 Task: Look for space in Debre Birhan, Ethiopia from 7th July, 2023 to 14th July, 2023 for 1 adult in price range Rs.6000 to Rs.14000. Place can be shared room with 1  bedroom having 1 bed and 1 bathroom. Property type can be house, flat, hotel. Booking option can be shelf check-in. Required host language is English.
Action: Mouse moved to (466, 104)
Screenshot: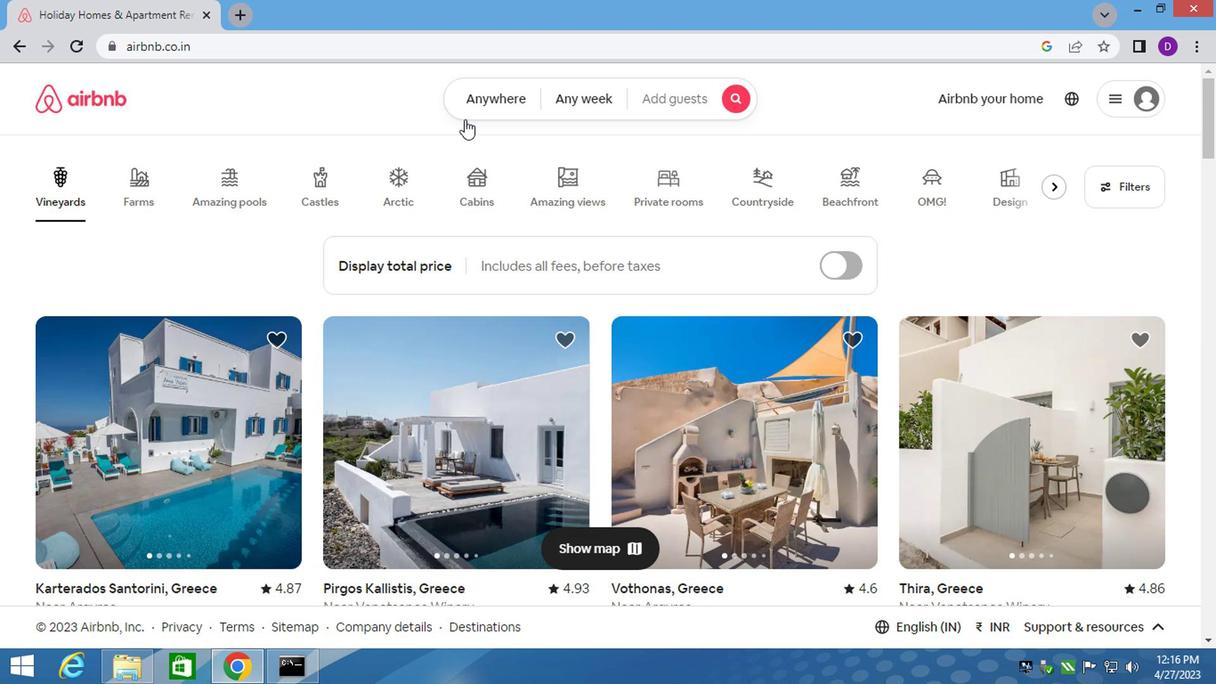 
Action: Mouse pressed left at (466, 104)
Screenshot: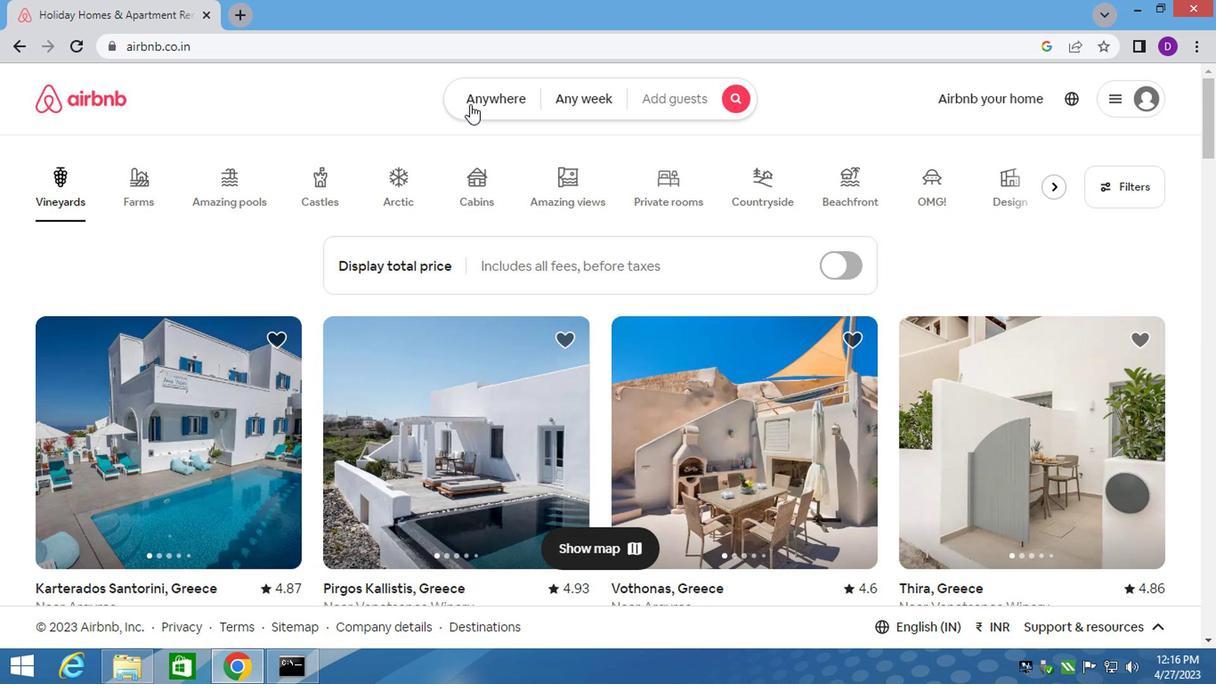 
Action: Mouse moved to (322, 172)
Screenshot: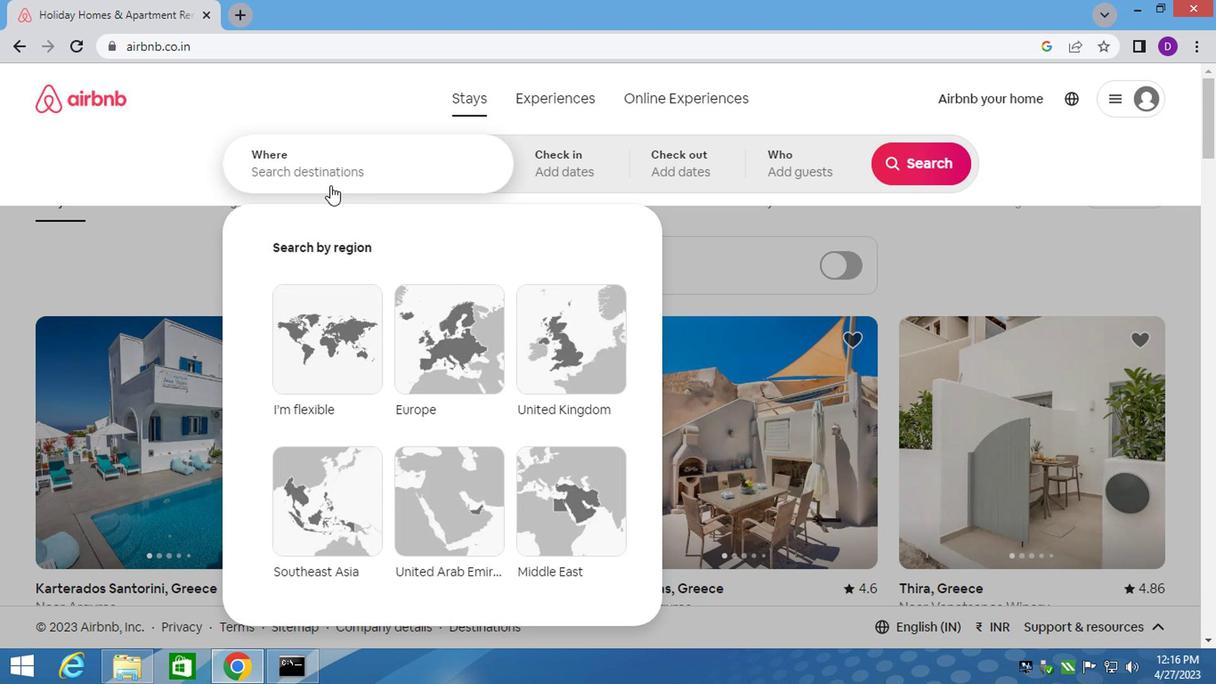 
Action: Mouse pressed left at (322, 172)
Screenshot: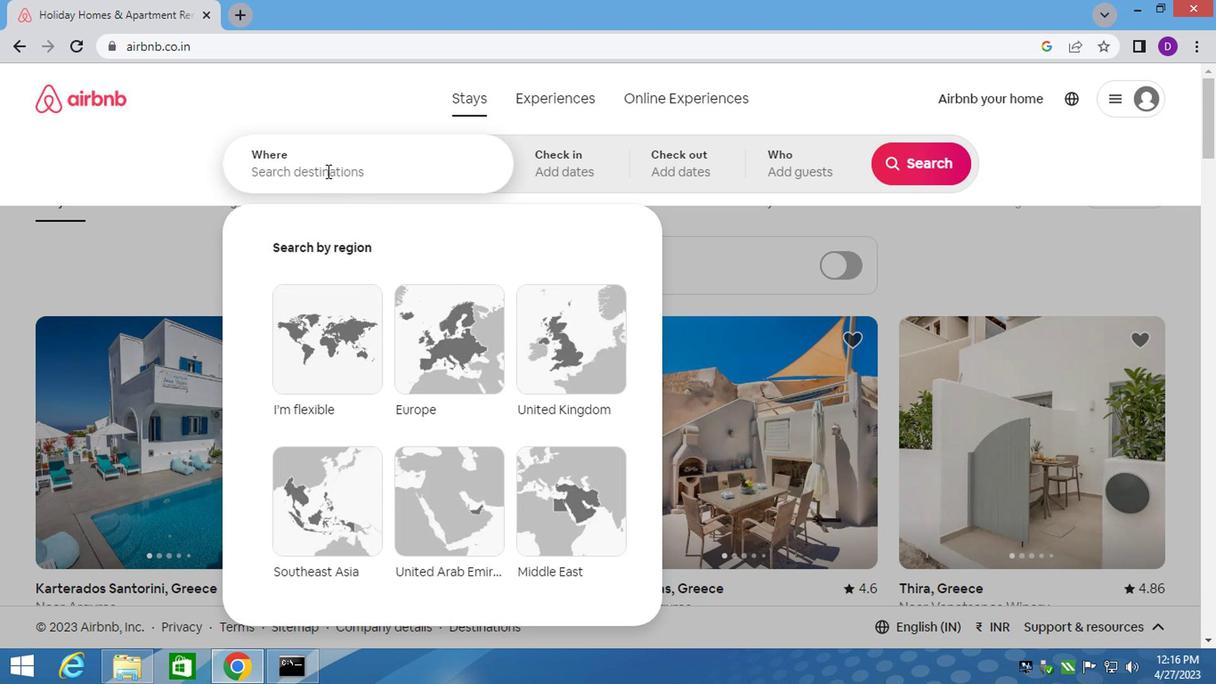 
Action: Key pressed <Key.shift>DEBRE<Key.space><Key.shift><Key.shift><Key.shift><Key.shift><Key.shift><Key.shift><Key.shift><Key.shift><Key.shift><Key.shift>BIRHAN
Screenshot: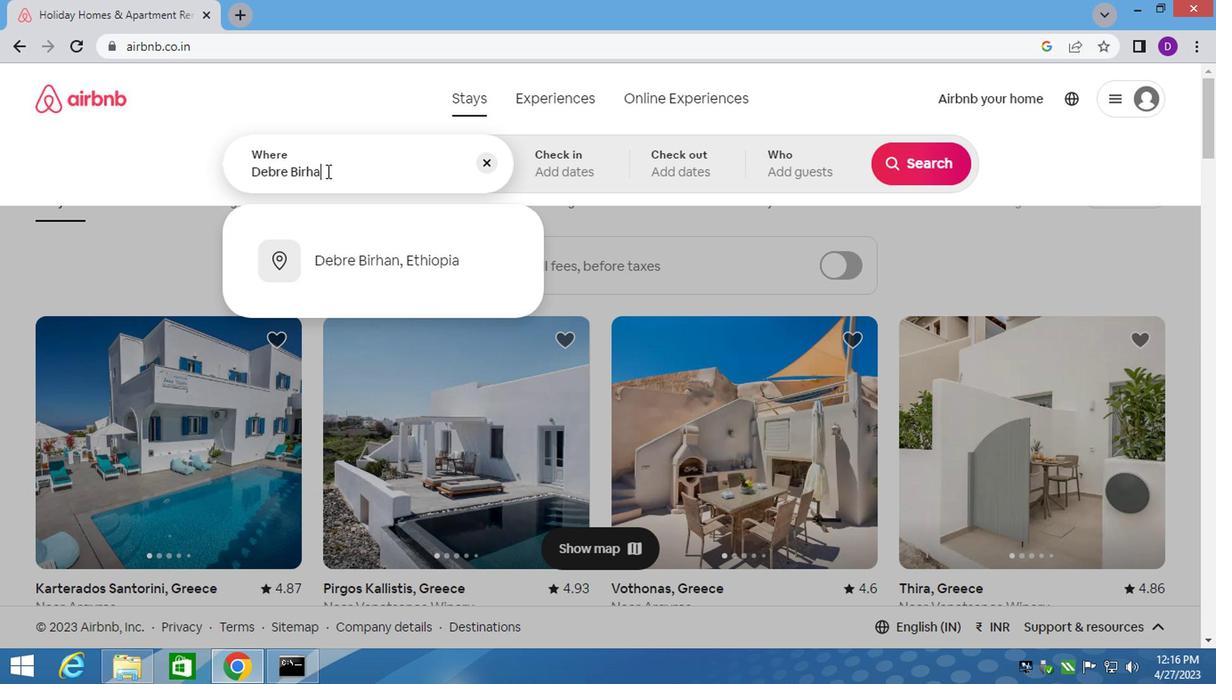 
Action: Mouse moved to (370, 256)
Screenshot: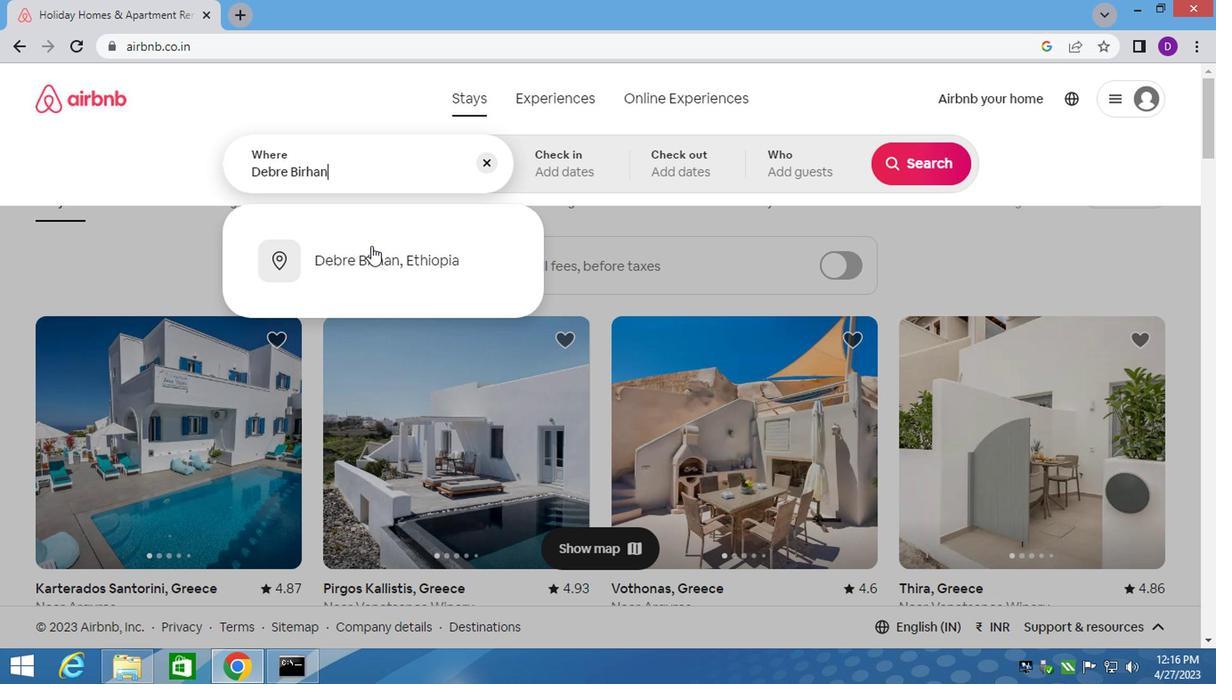 
Action: Mouse pressed left at (370, 256)
Screenshot: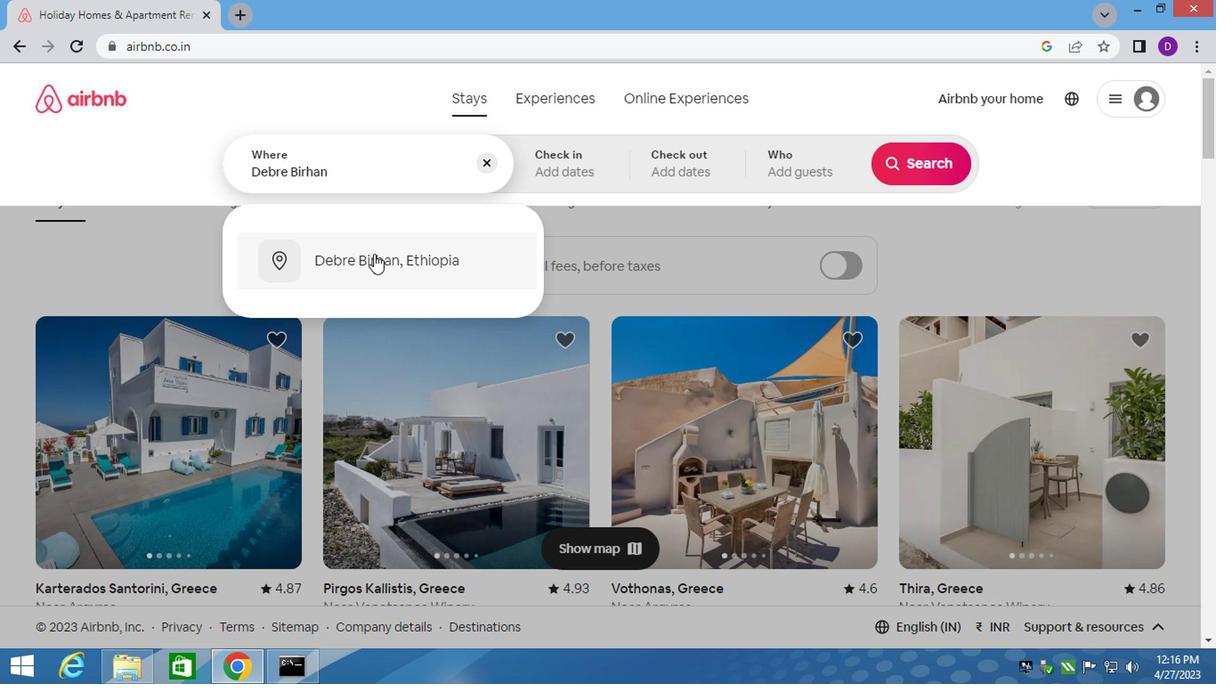 
Action: Mouse moved to (910, 305)
Screenshot: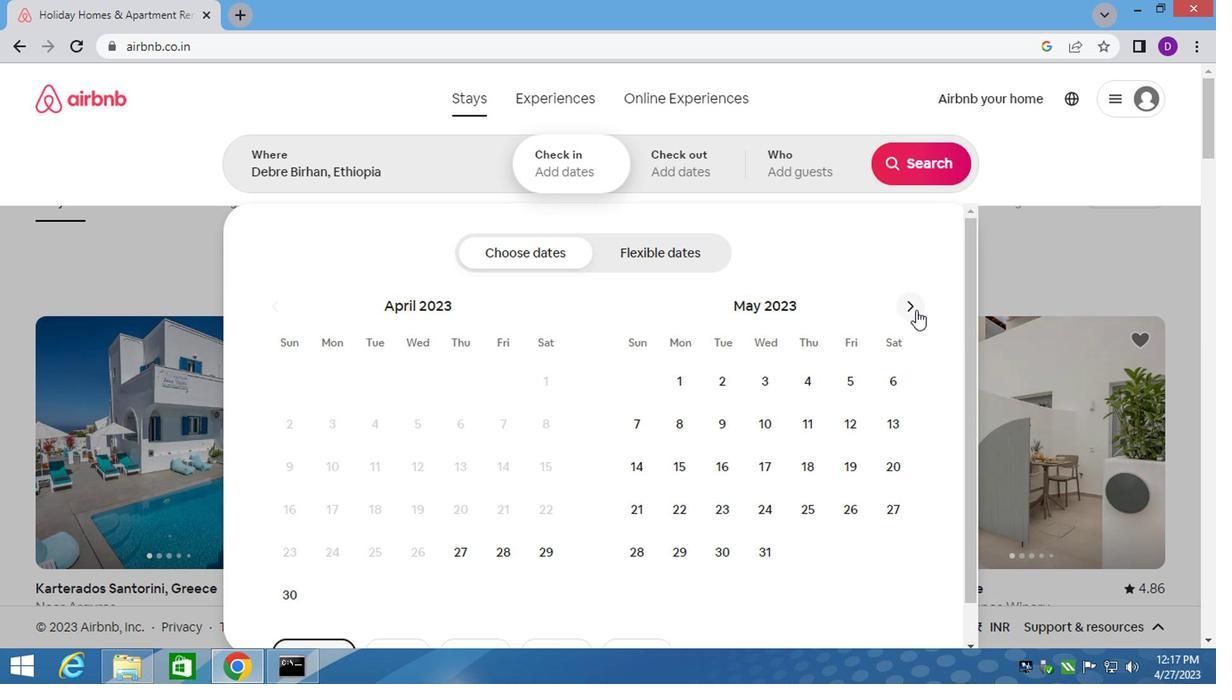 
Action: Mouse pressed left at (910, 305)
Screenshot: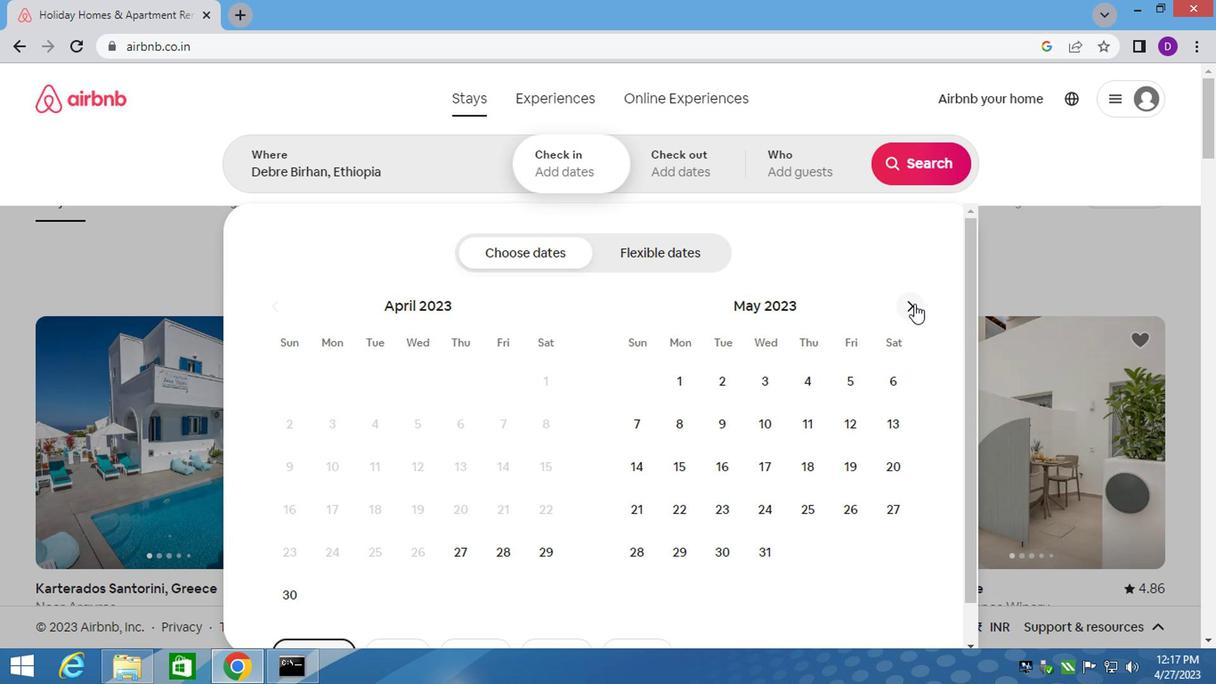 
Action: Mouse pressed left at (910, 305)
Screenshot: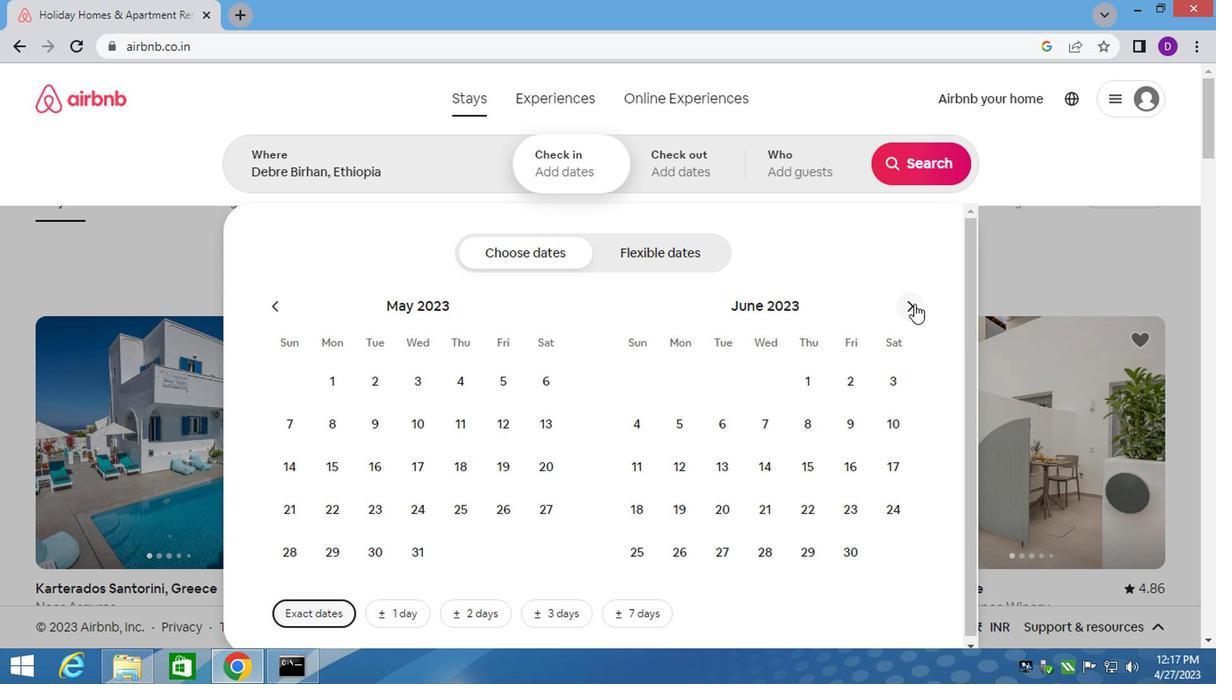 
Action: Mouse moved to (853, 424)
Screenshot: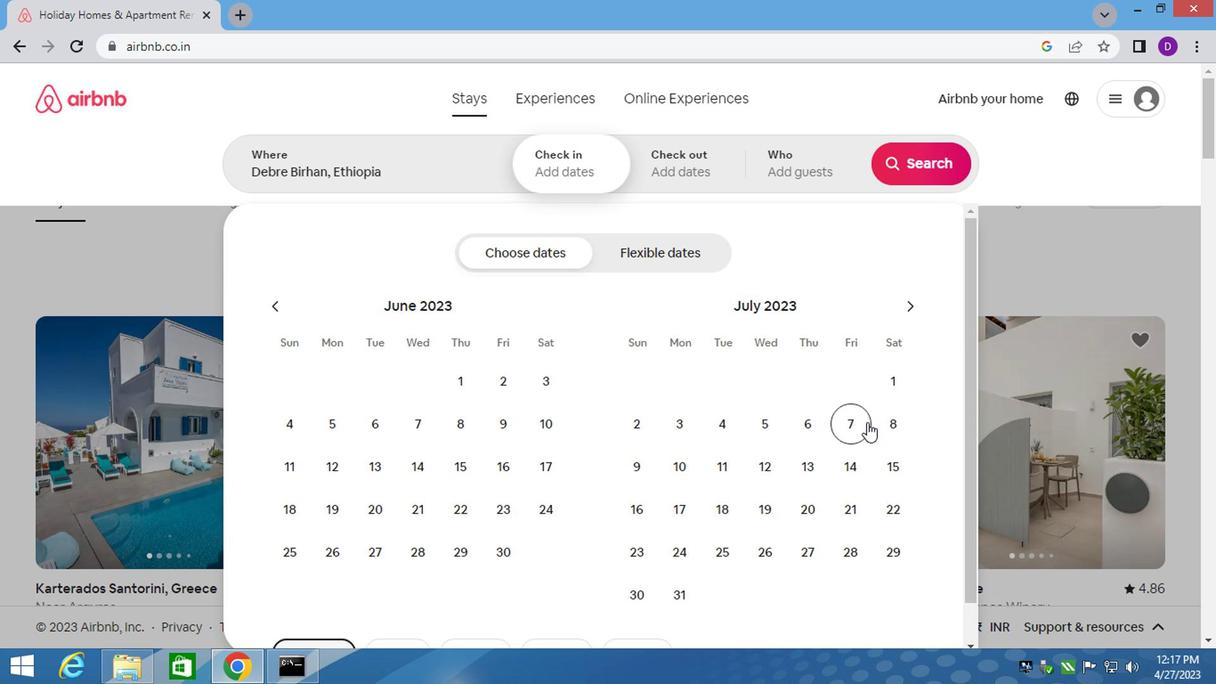 
Action: Mouse pressed left at (853, 424)
Screenshot: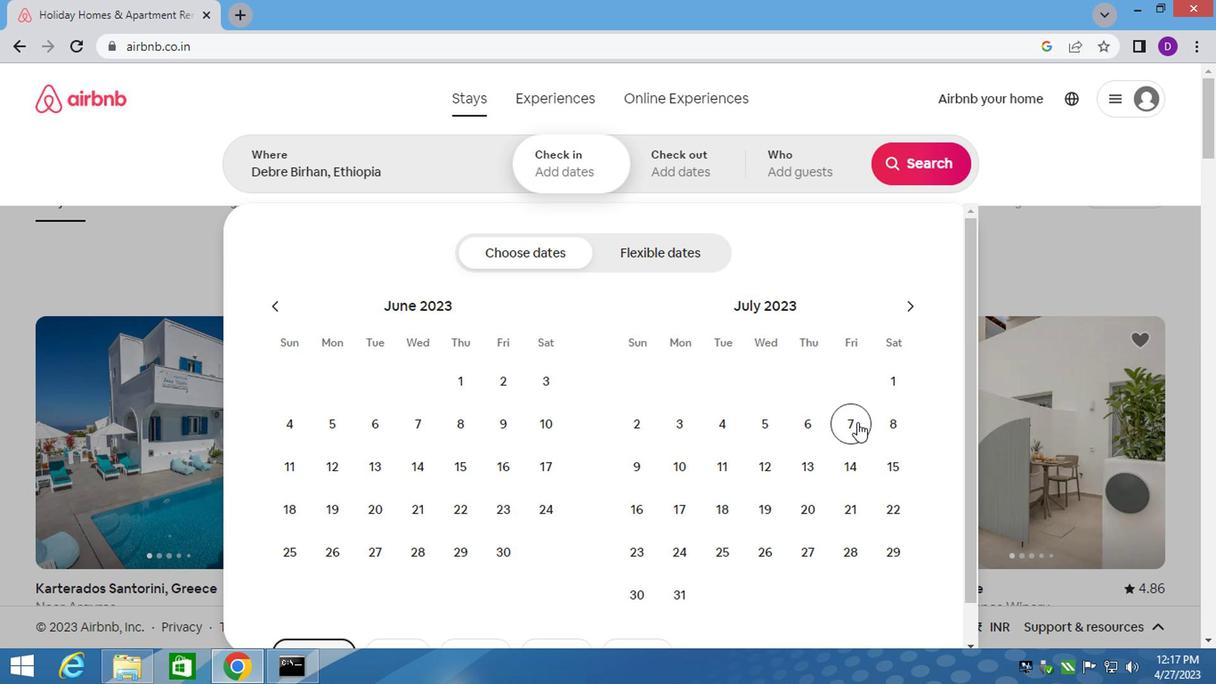 
Action: Mouse moved to (855, 459)
Screenshot: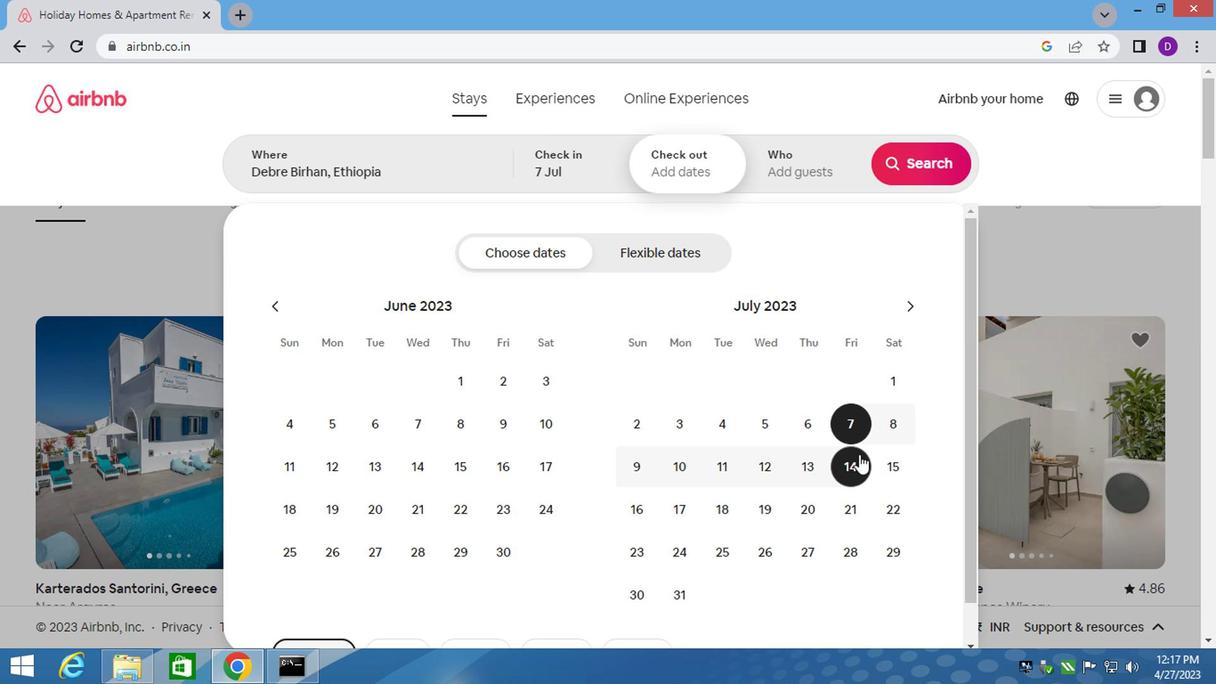 
Action: Mouse pressed left at (855, 459)
Screenshot: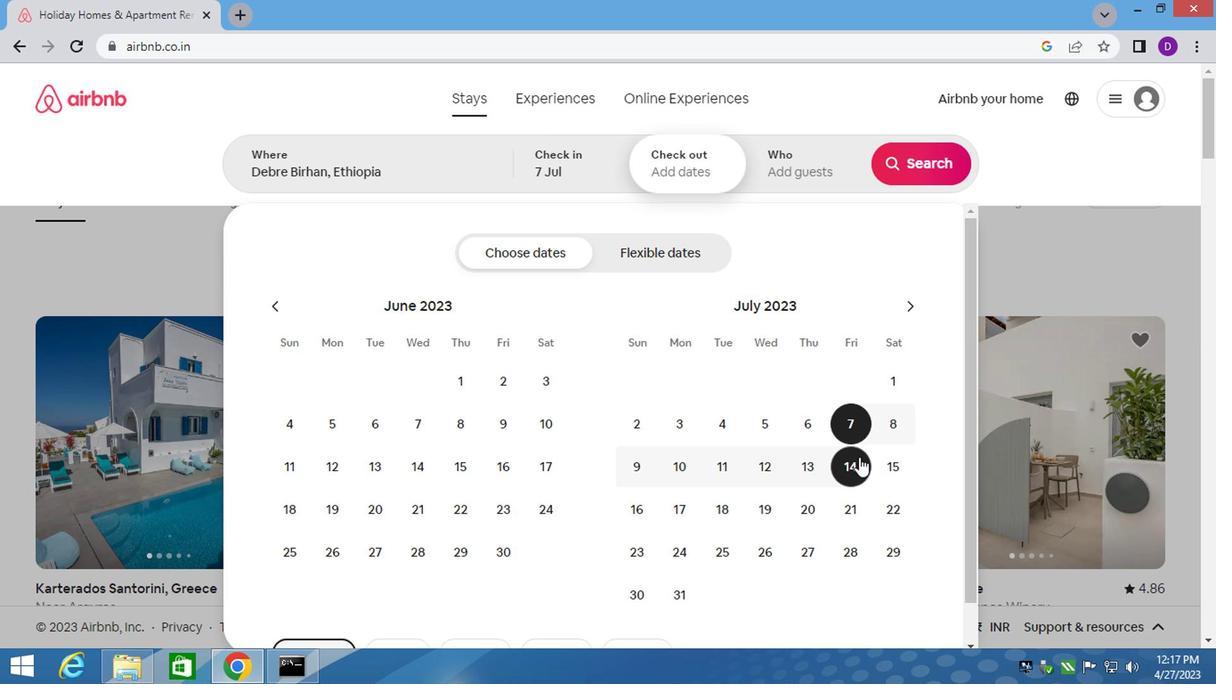 
Action: Mouse moved to (758, 179)
Screenshot: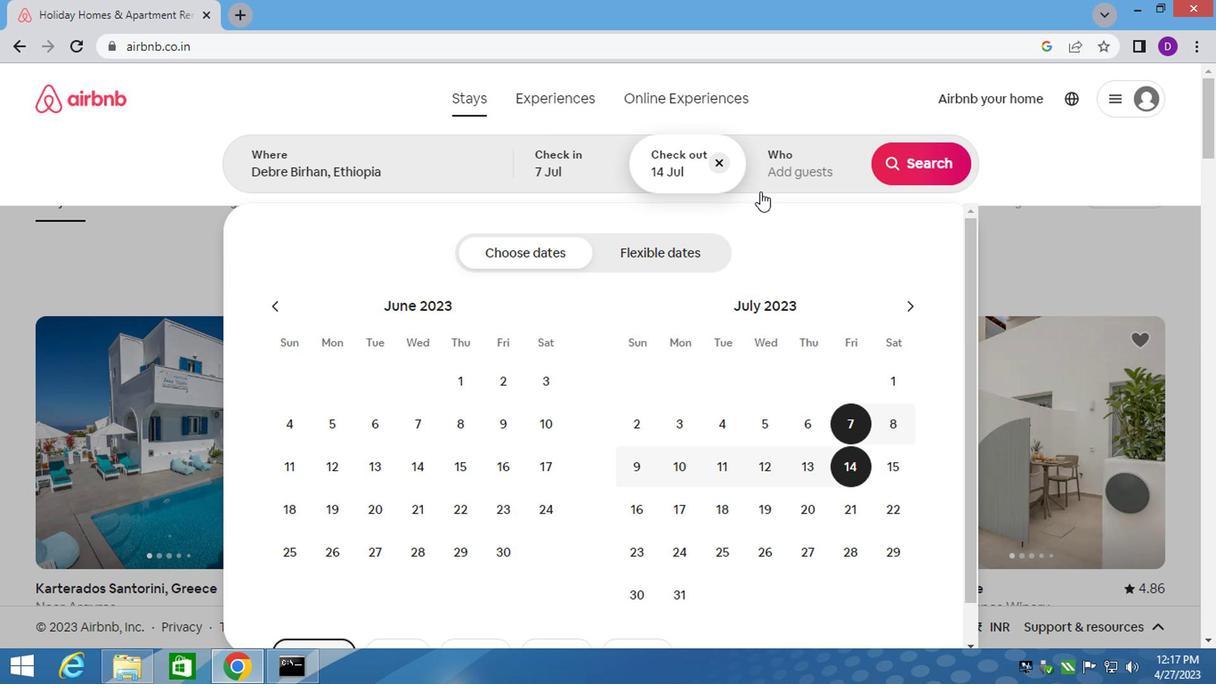 
Action: Mouse pressed left at (758, 179)
Screenshot: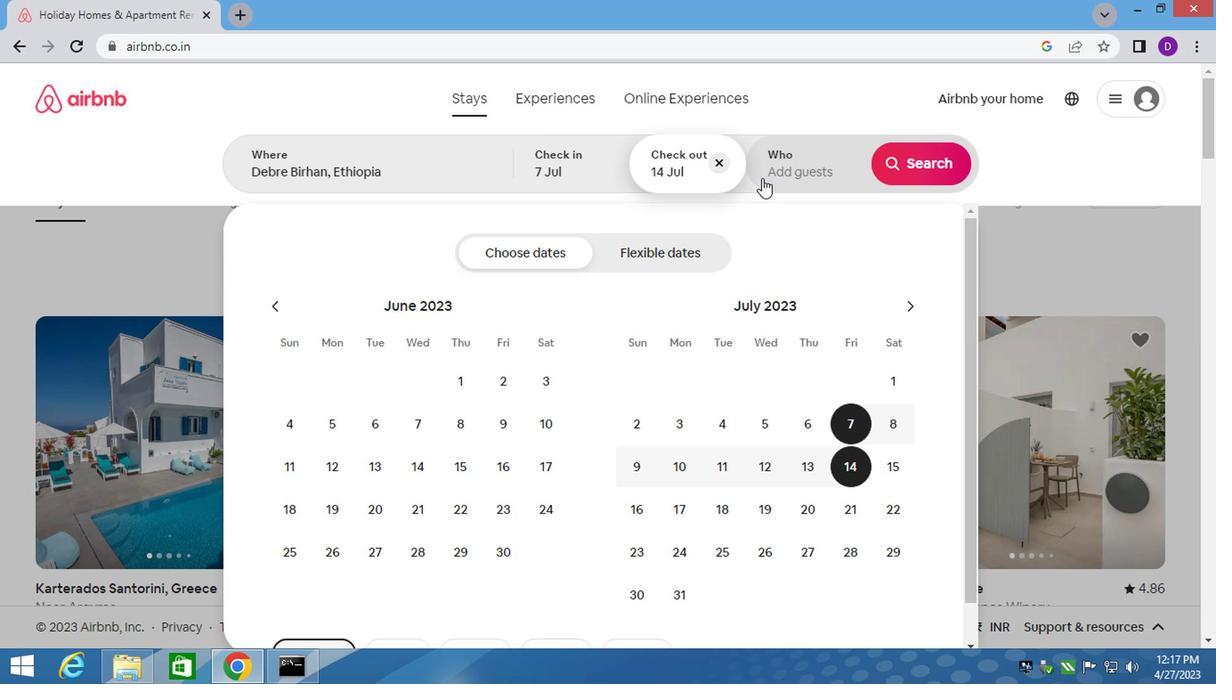 
Action: Mouse moved to (919, 258)
Screenshot: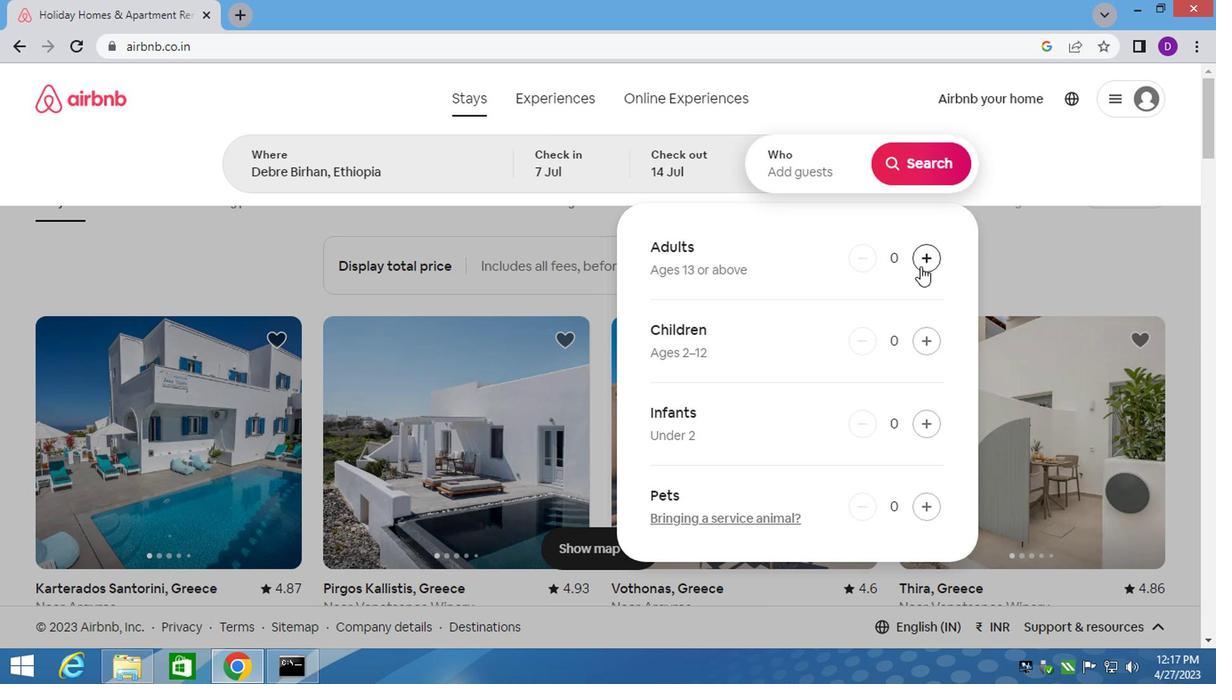 
Action: Mouse pressed left at (919, 258)
Screenshot: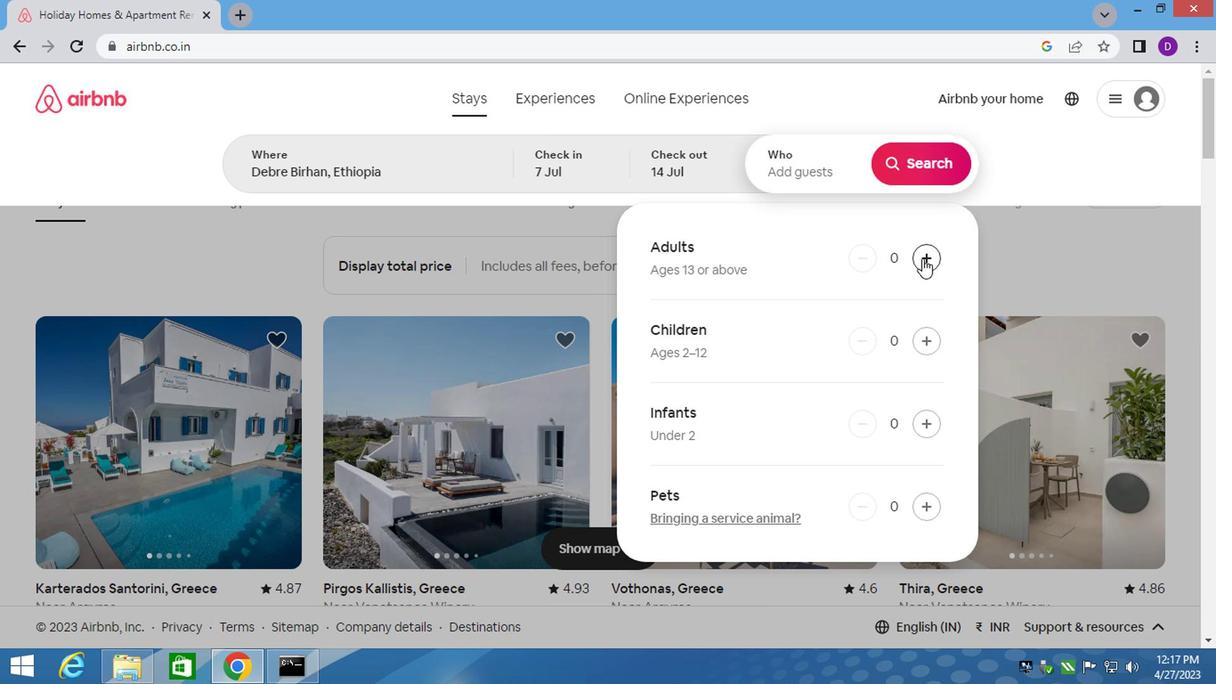 
Action: Mouse moved to (923, 172)
Screenshot: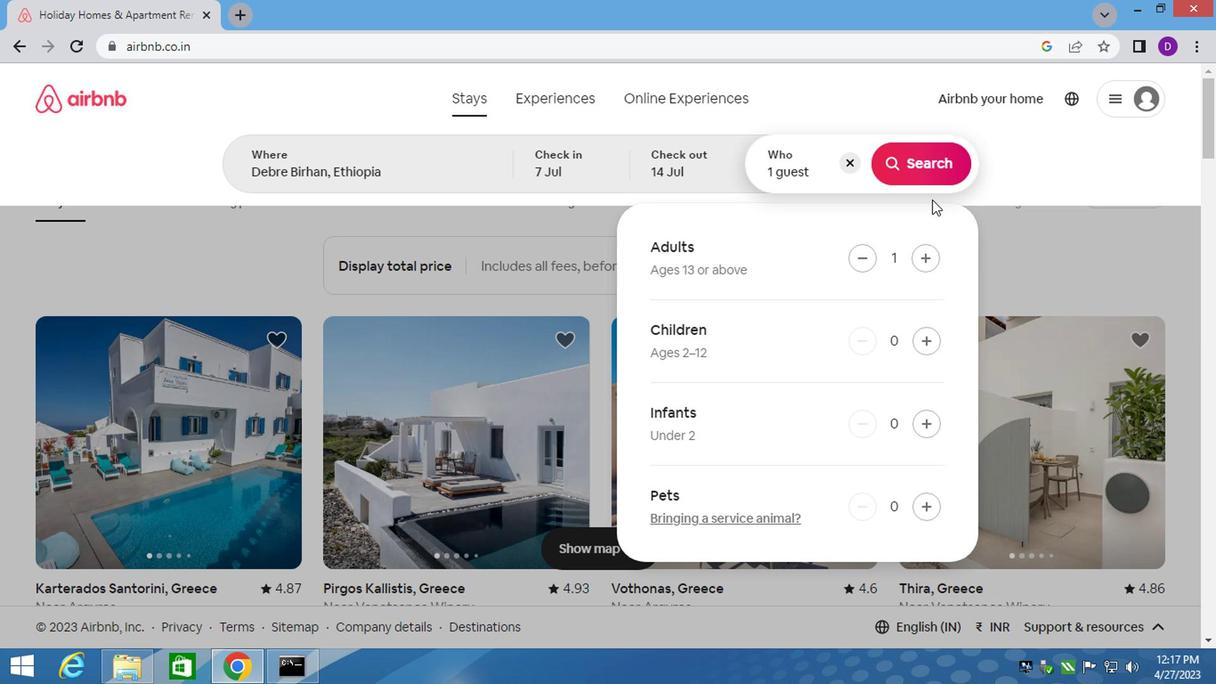 
Action: Mouse pressed left at (923, 172)
Screenshot: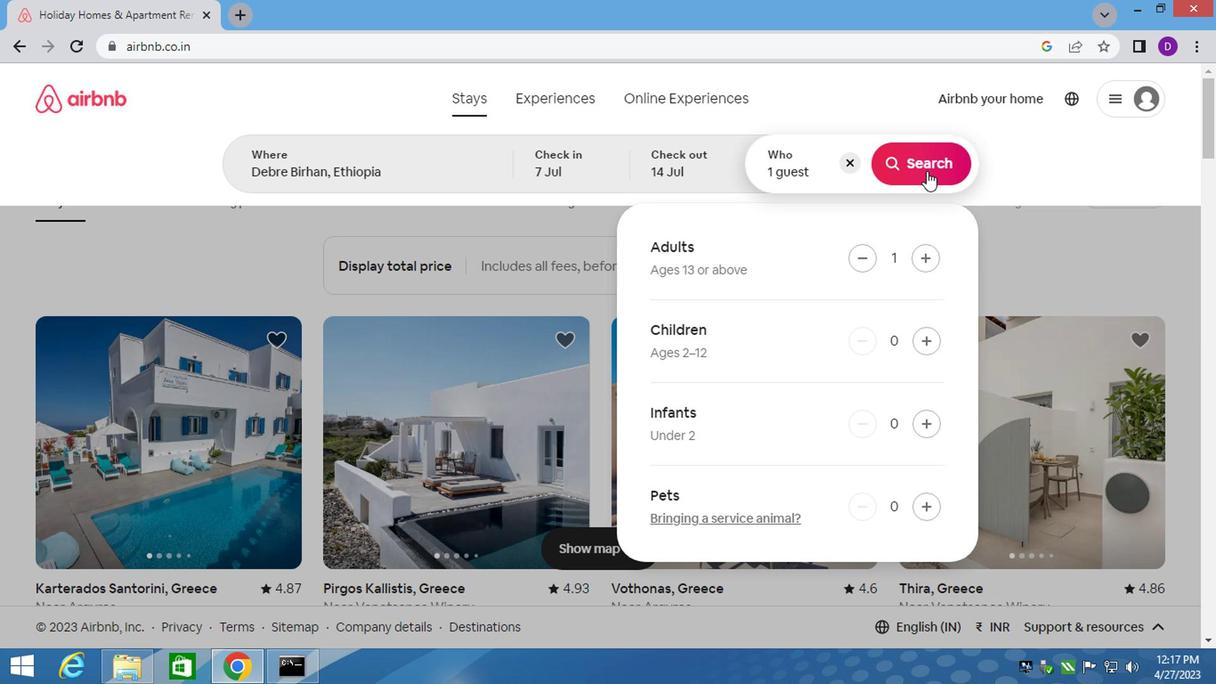 
Action: Mouse moved to (1115, 165)
Screenshot: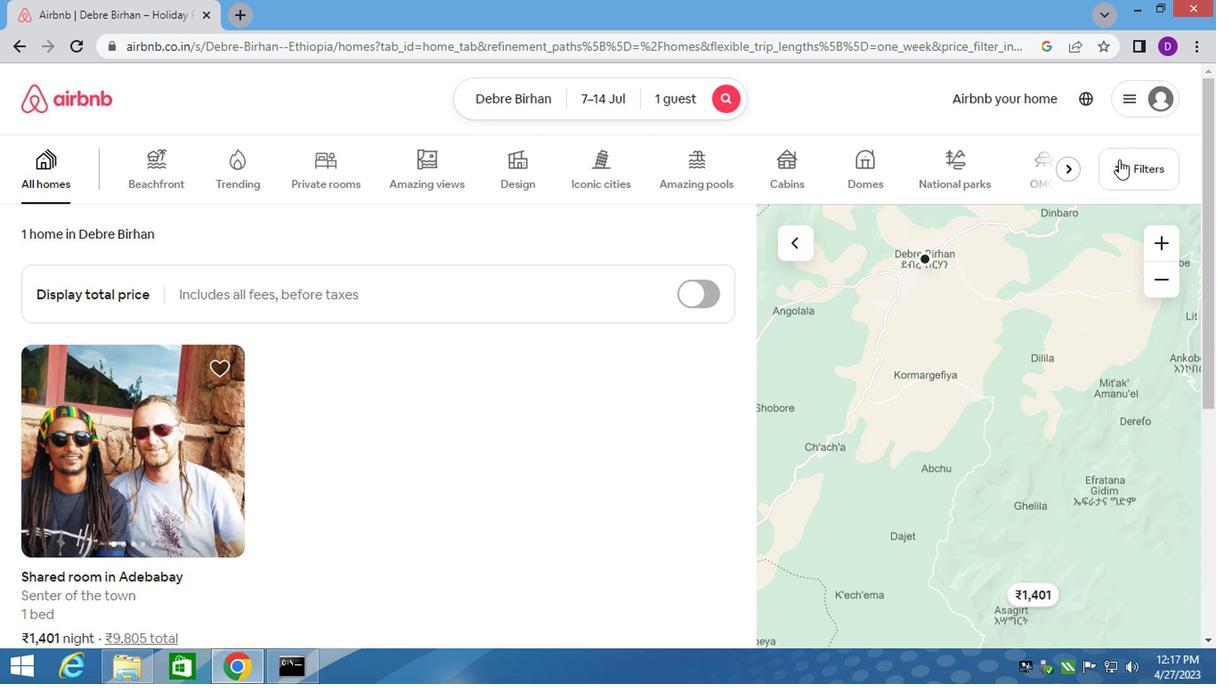 
Action: Mouse pressed left at (1115, 165)
Screenshot: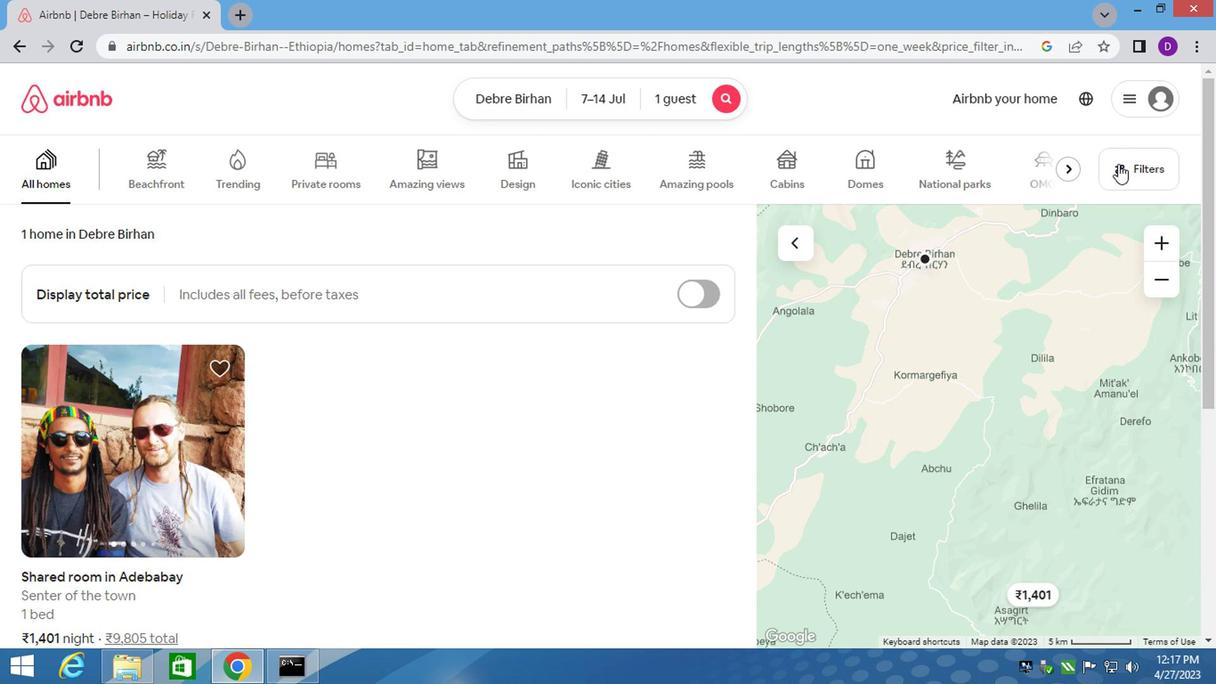 
Action: Mouse moved to (375, 401)
Screenshot: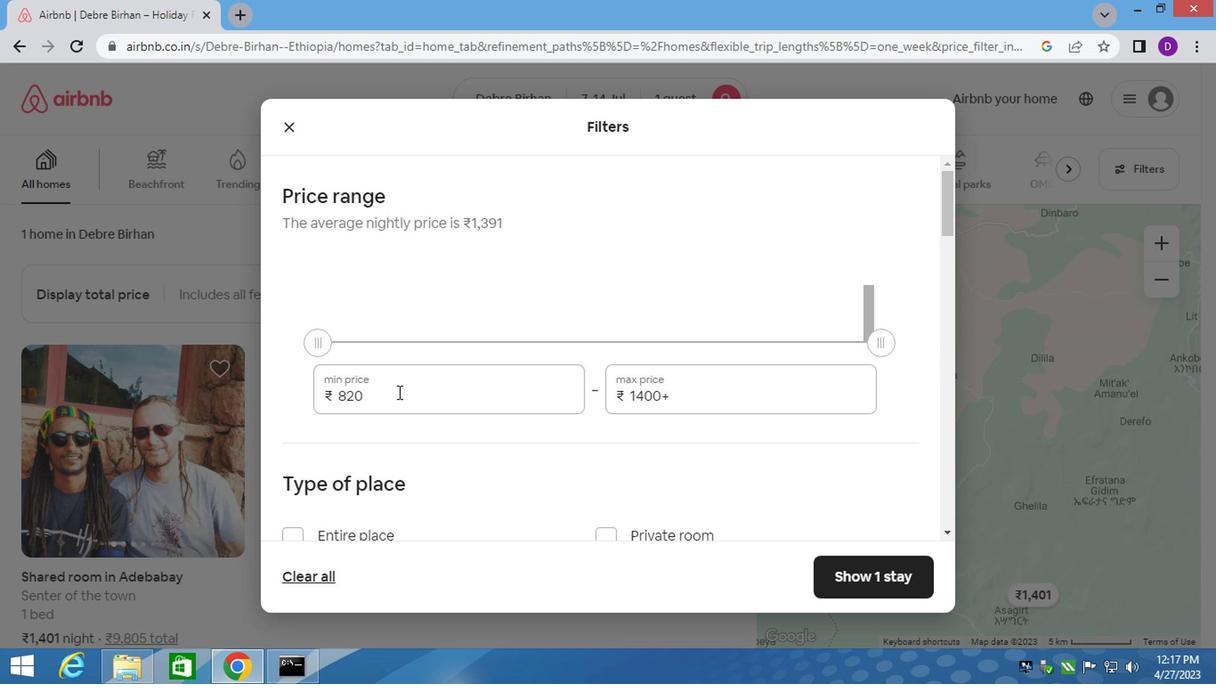 
Action: Mouse pressed left at (375, 401)
Screenshot: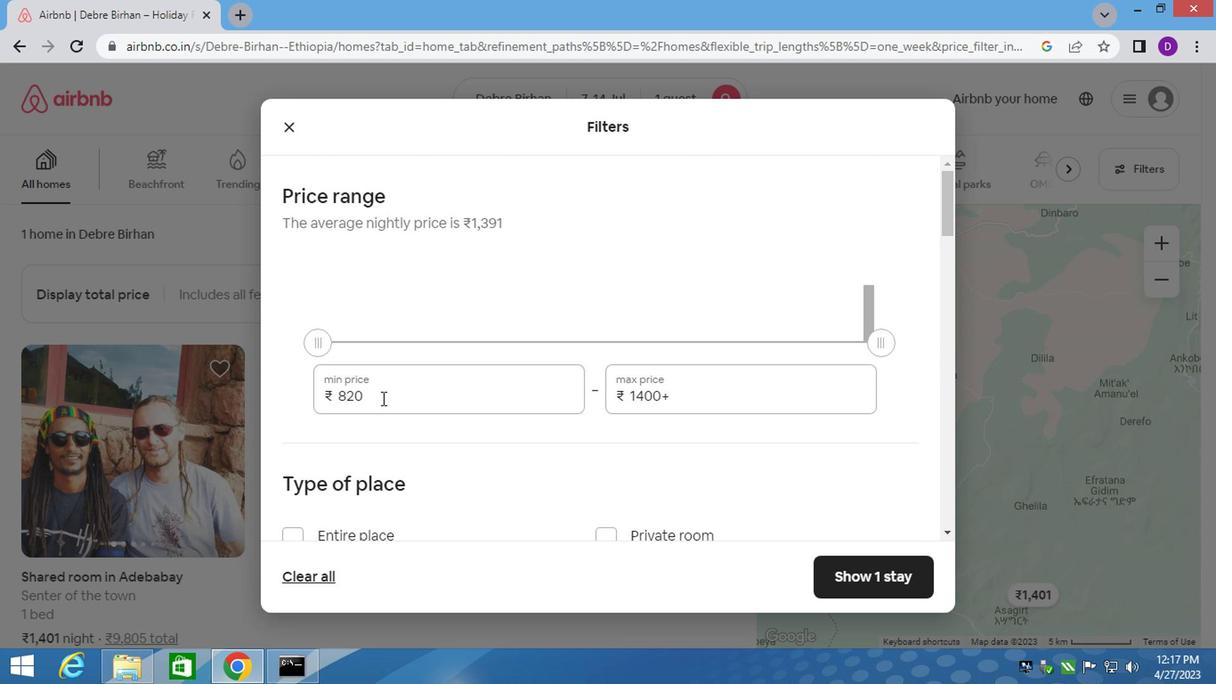 
Action: Mouse pressed left at (375, 401)
Screenshot: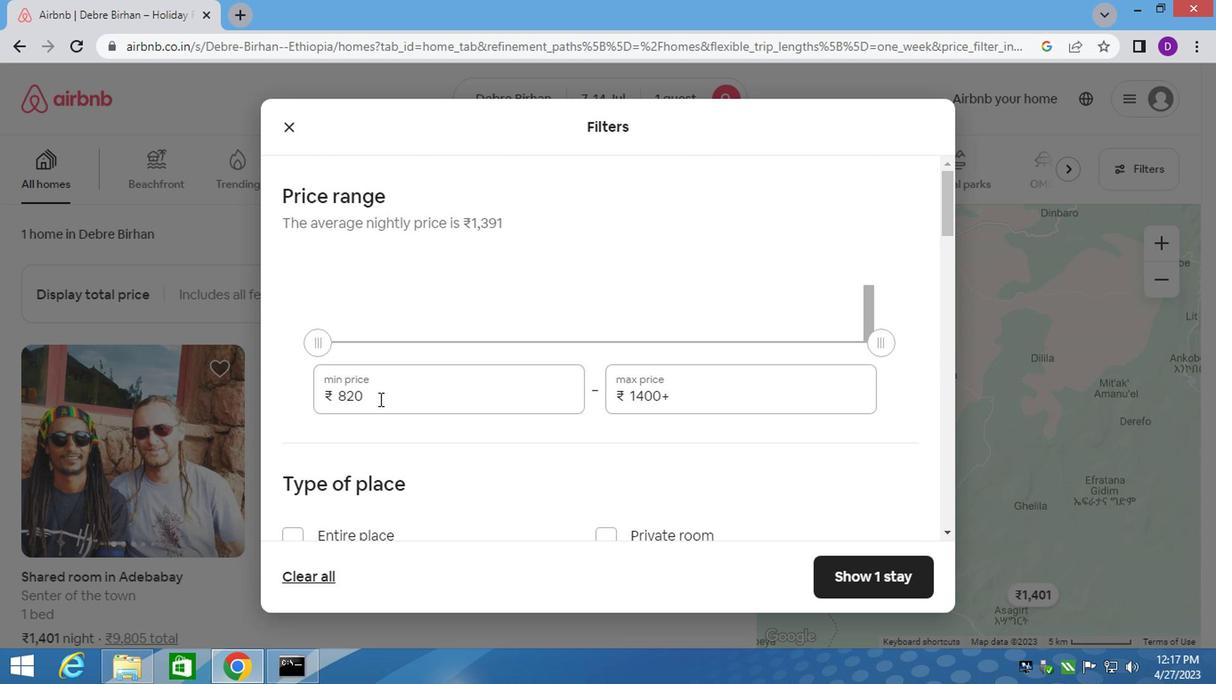 
Action: Key pressed 6000<Key.tab>14000
Screenshot: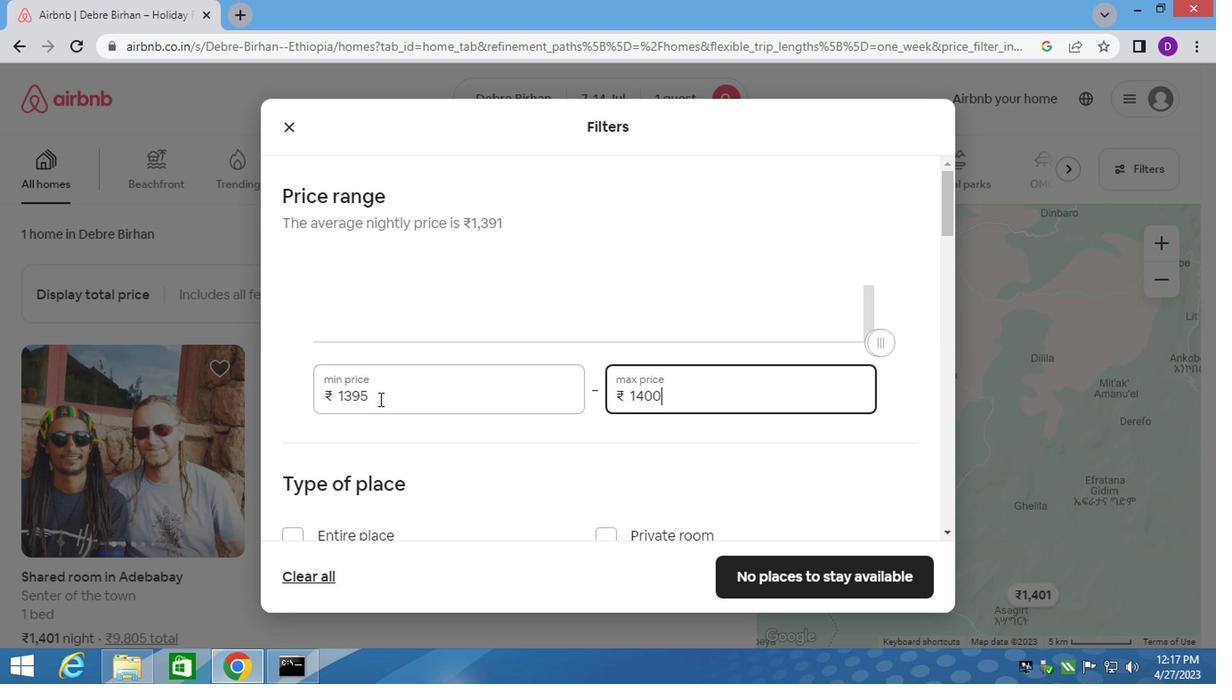 
Action: Mouse moved to (394, 409)
Screenshot: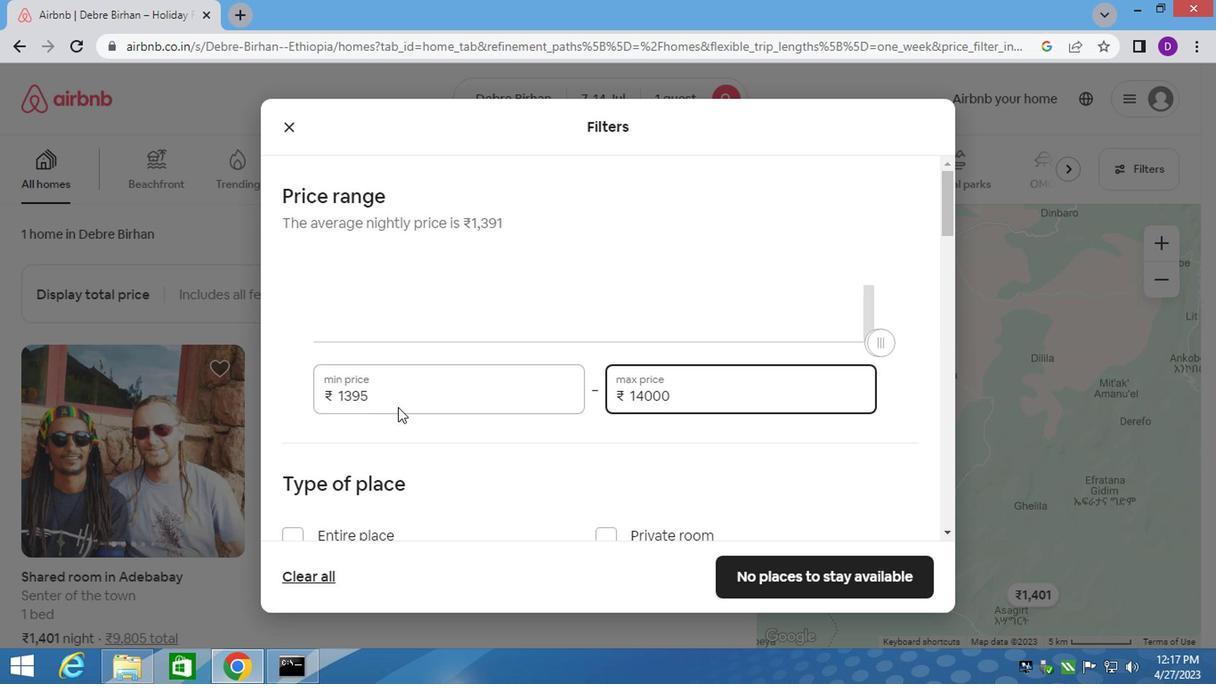 
Action: Mouse scrolled (394, 409) with delta (0, 0)
Screenshot: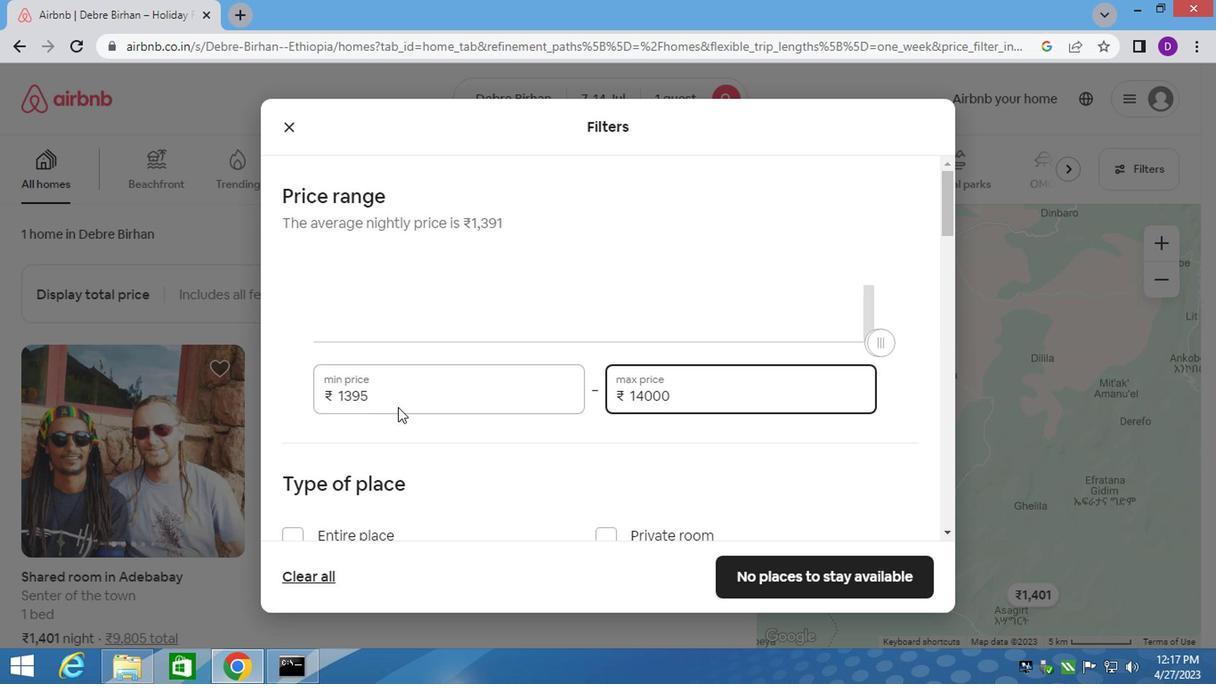 
Action: Mouse moved to (394, 411)
Screenshot: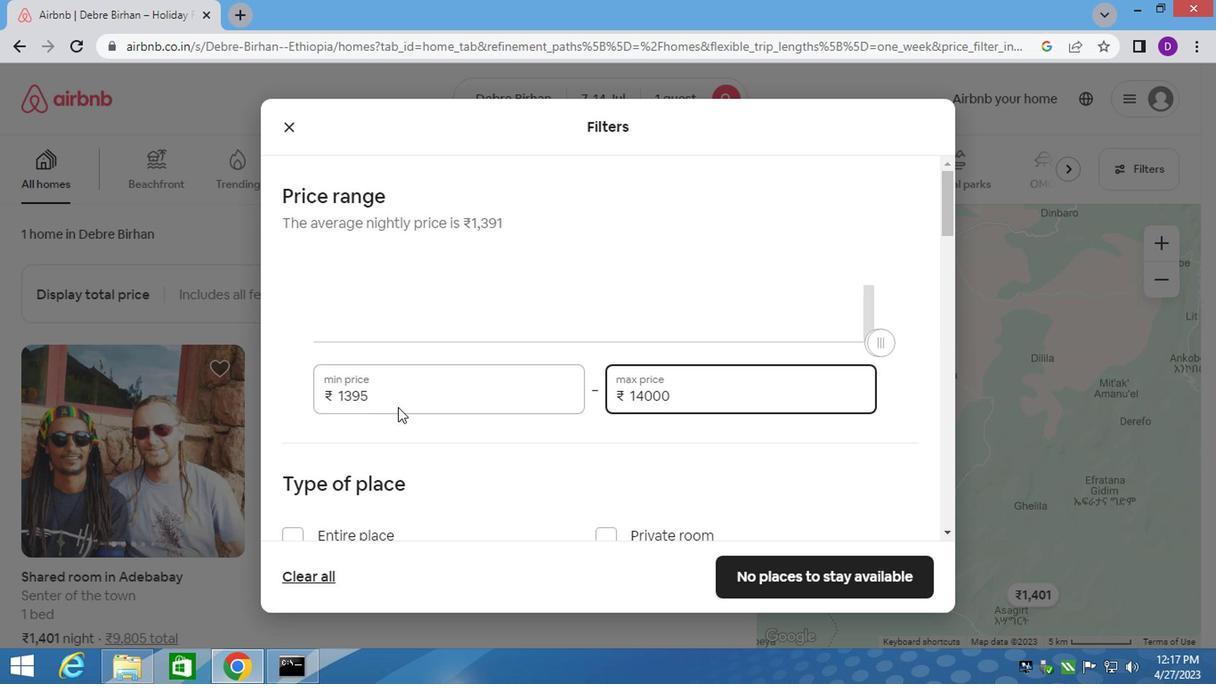 
Action: Mouse scrolled (394, 411) with delta (0, 0)
Screenshot: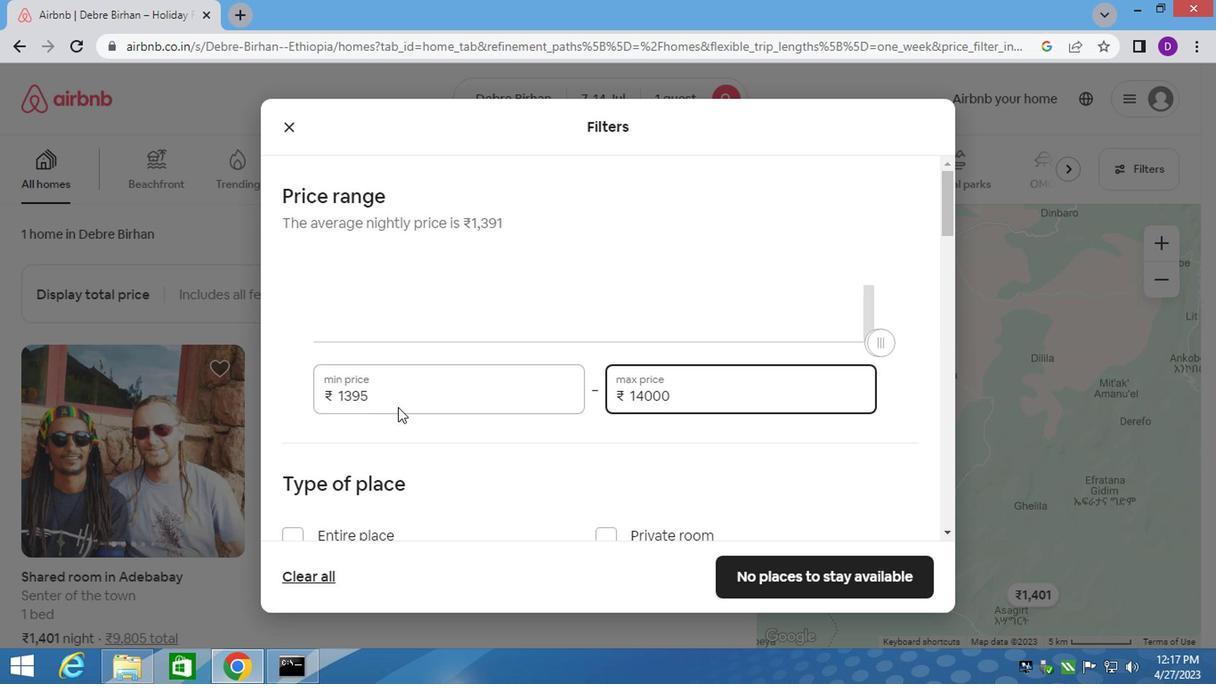 
Action: Mouse moved to (277, 440)
Screenshot: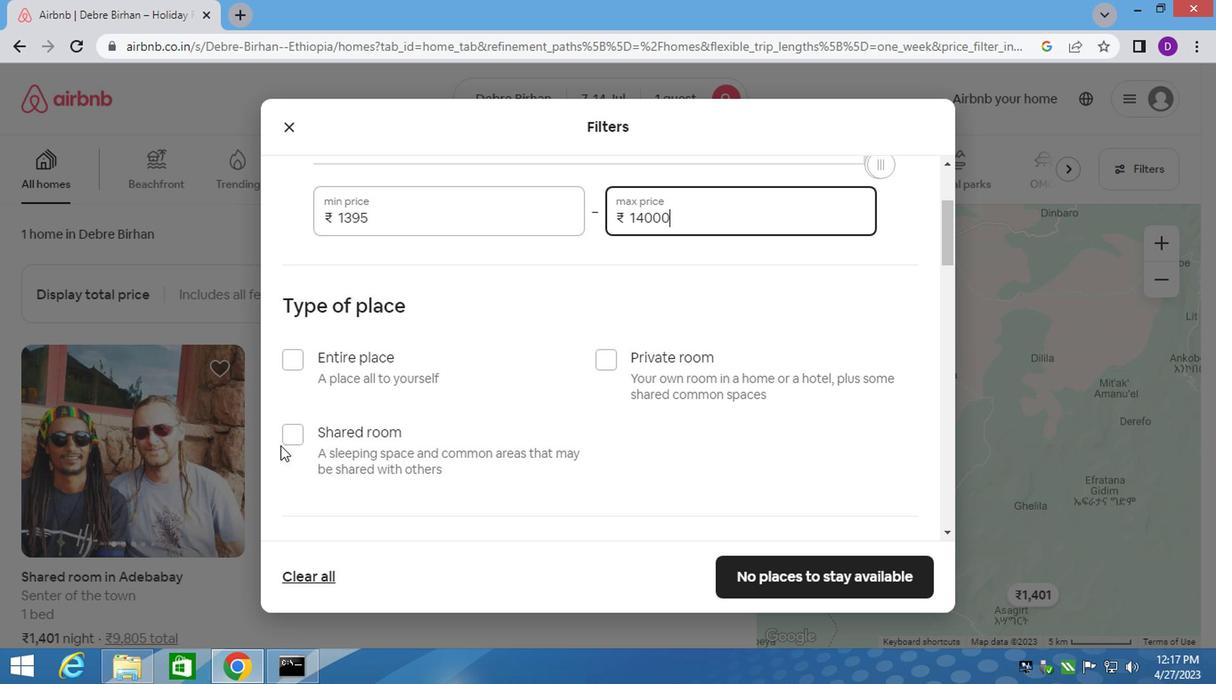 
Action: Mouse pressed left at (277, 440)
Screenshot: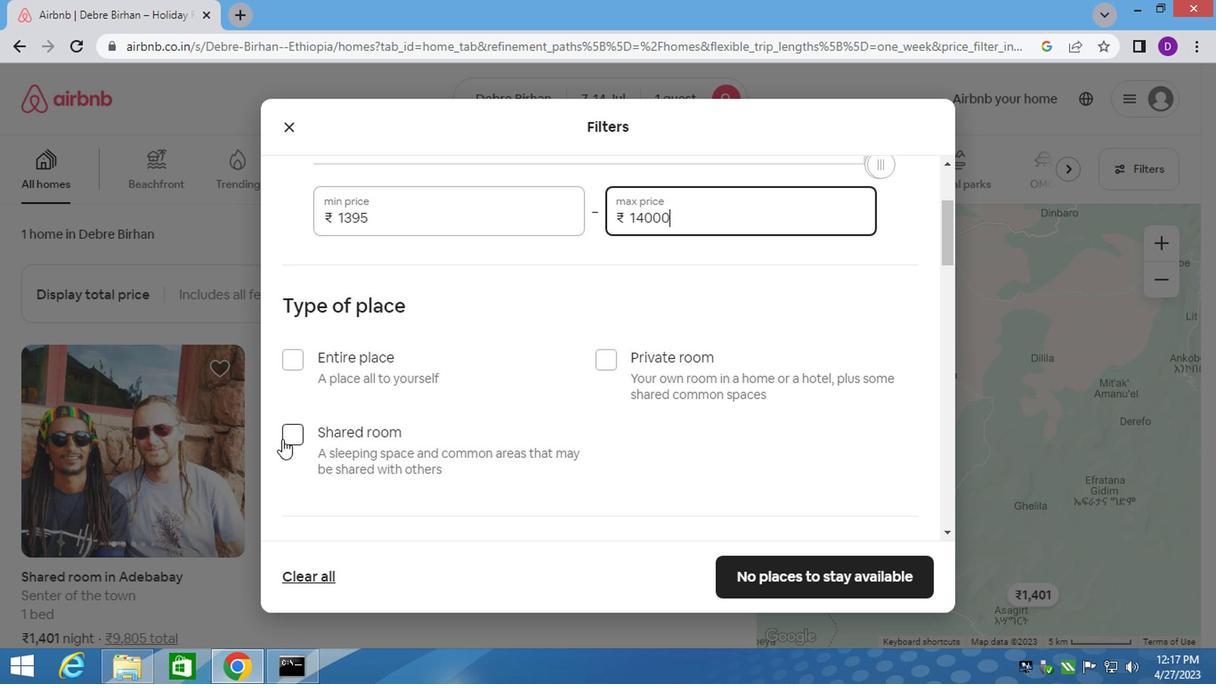 
Action: Mouse moved to (369, 454)
Screenshot: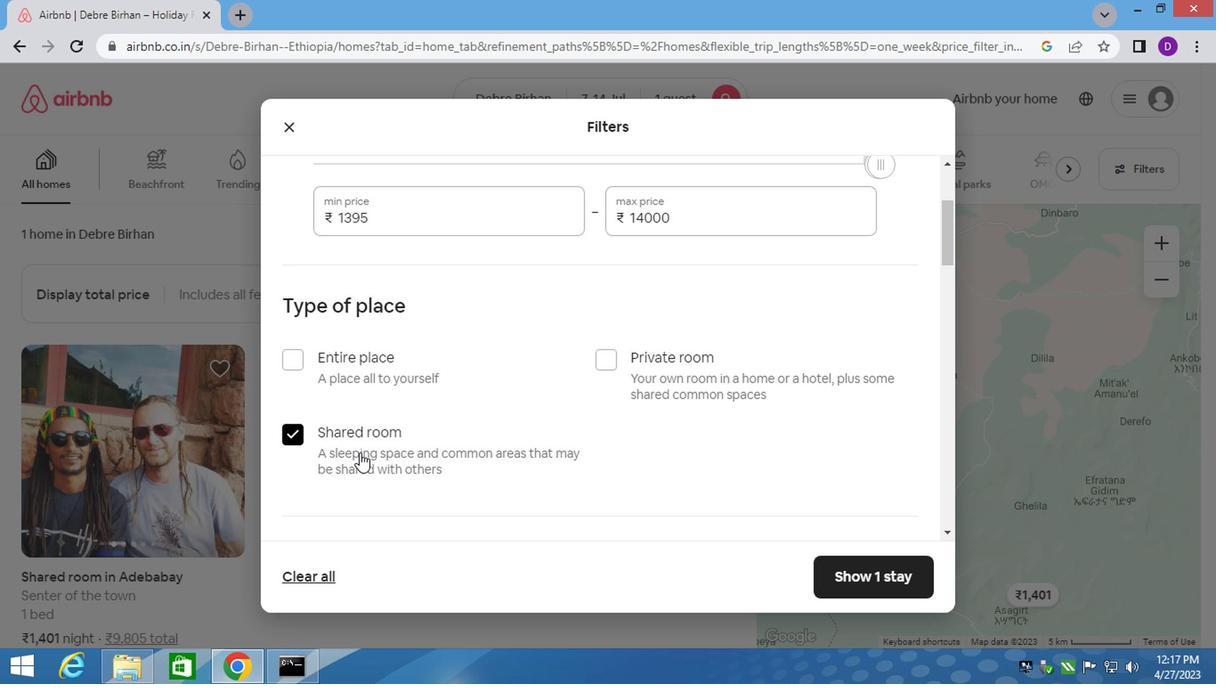 
Action: Mouse scrolled (369, 453) with delta (0, -1)
Screenshot: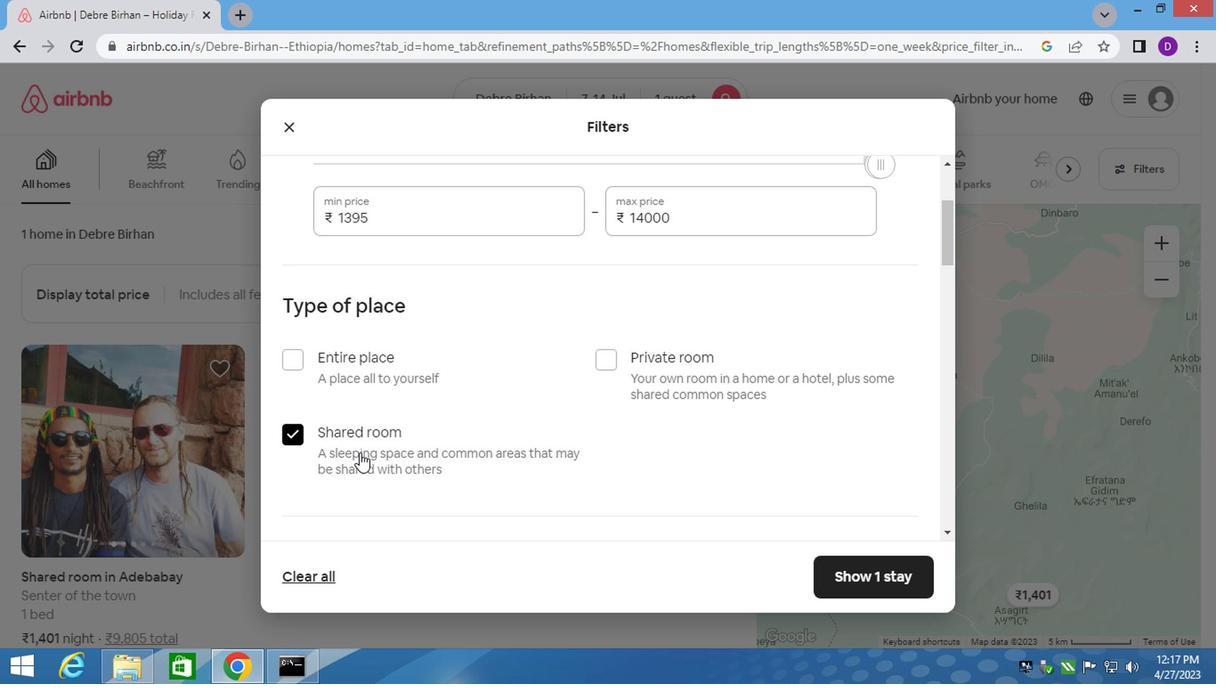 
Action: Mouse scrolled (369, 453) with delta (0, -1)
Screenshot: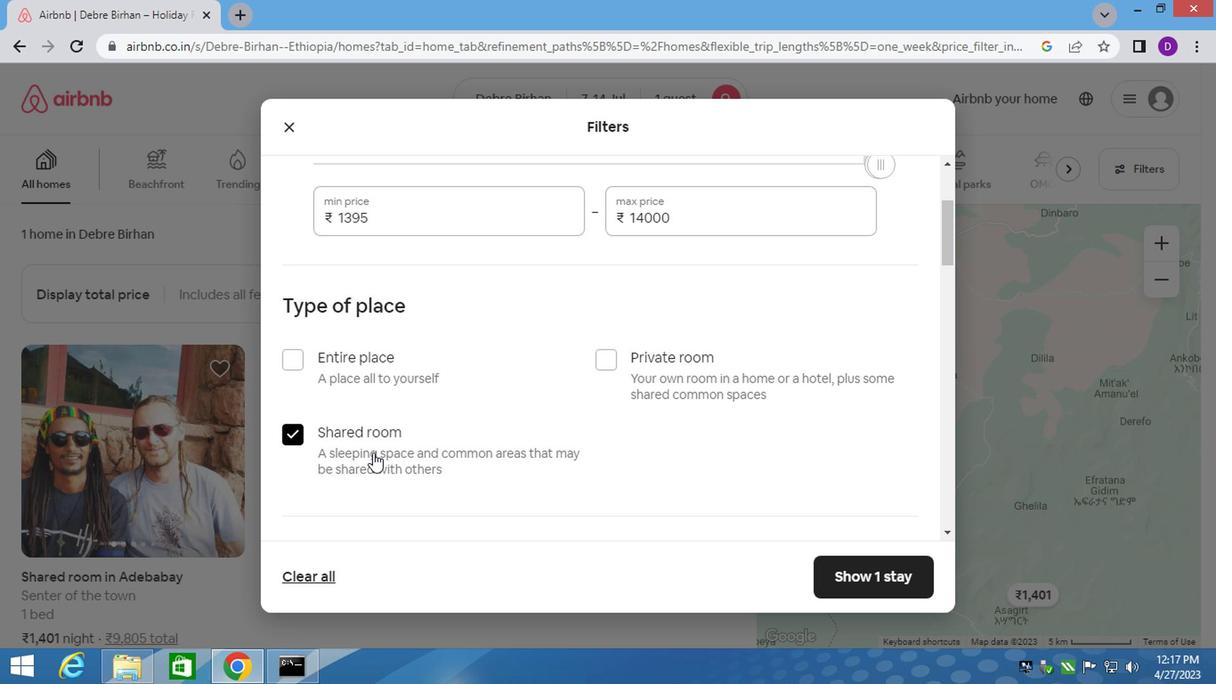 
Action: Mouse moved to (370, 454)
Screenshot: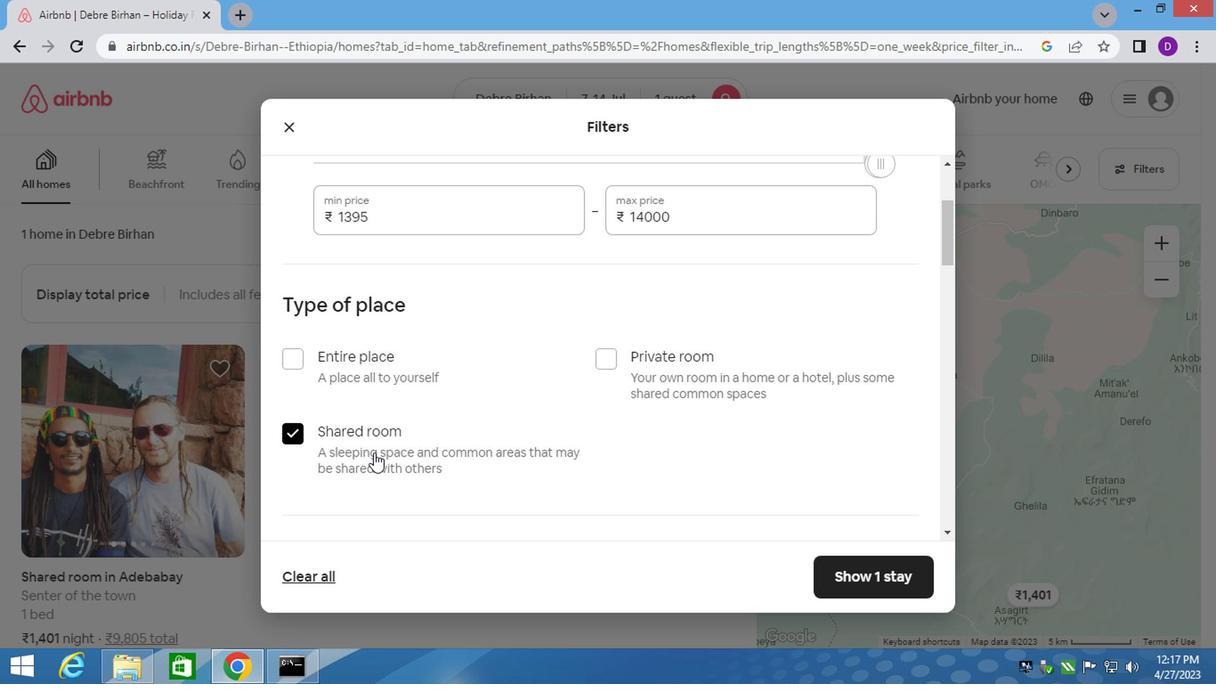 
Action: Mouse scrolled (370, 453) with delta (0, -1)
Screenshot: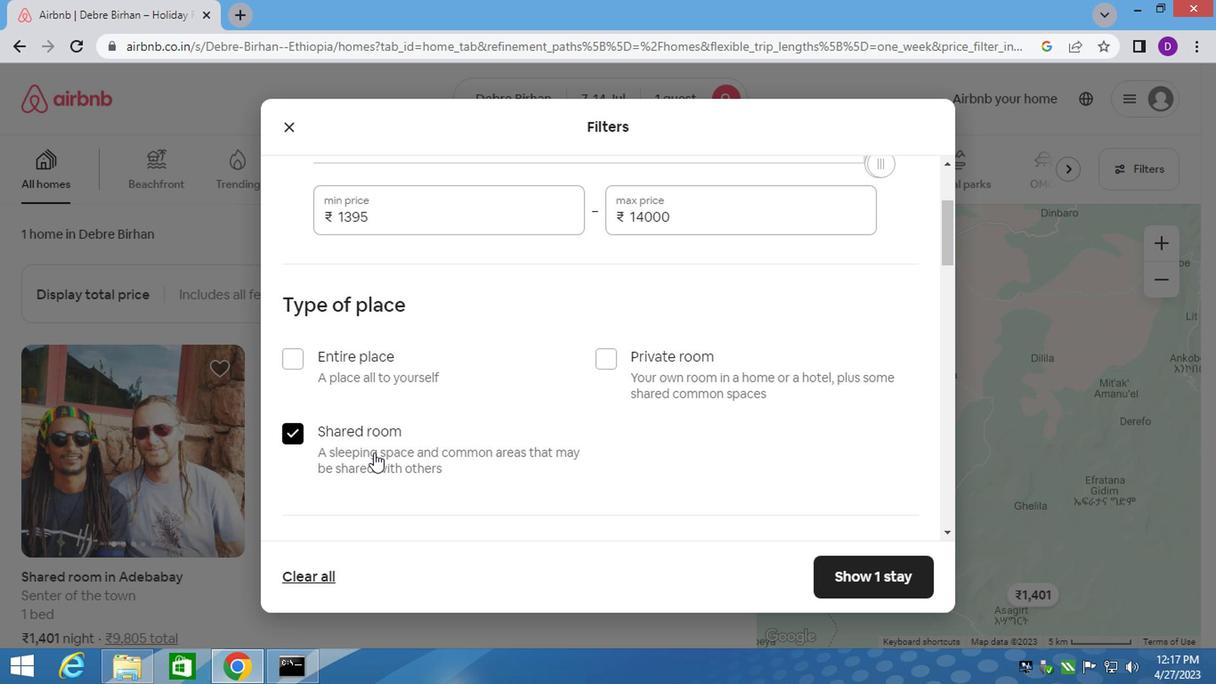 
Action: Mouse moved to (370, 454)
Screenshot: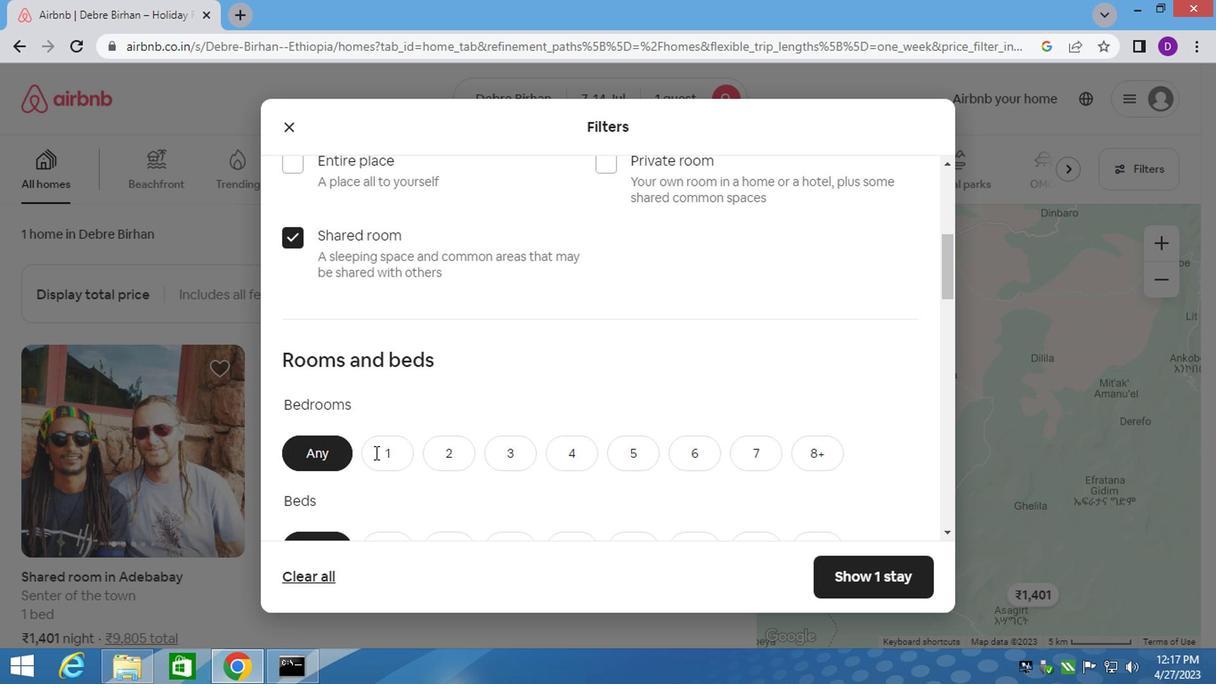 
Action: Mouse scrolled (370, 453) with delta (0, -1)
Screenshot: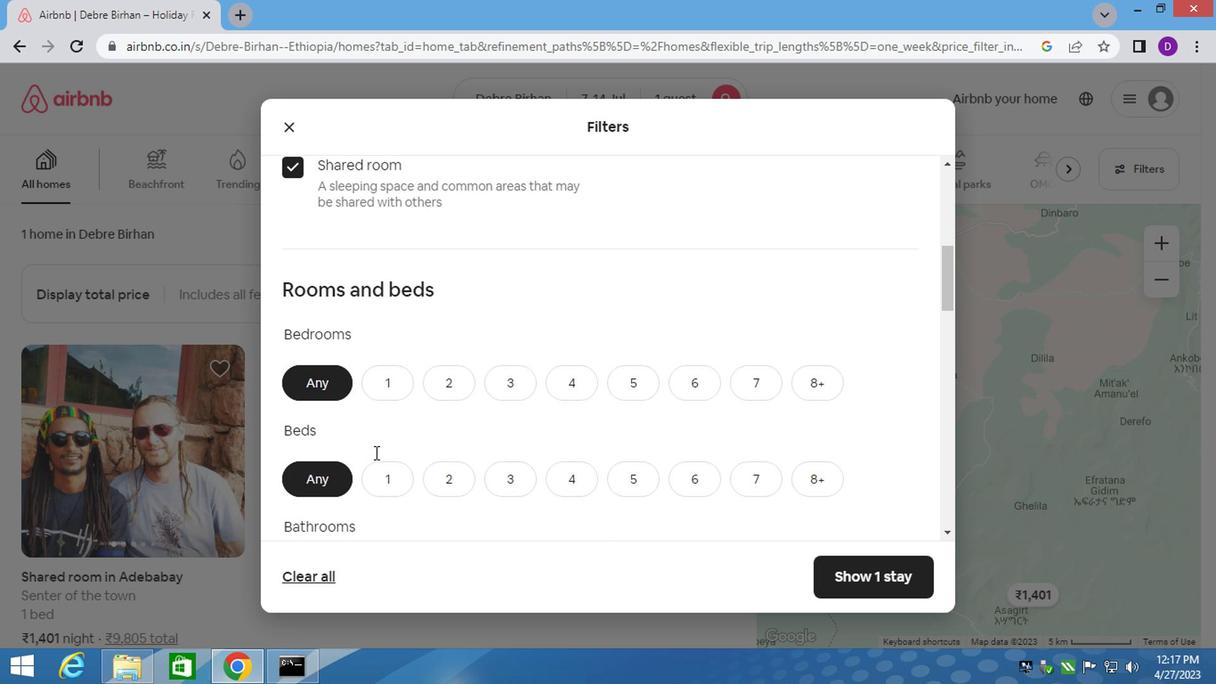 
Action: Mouse moved to (388, 288)
Screenshot: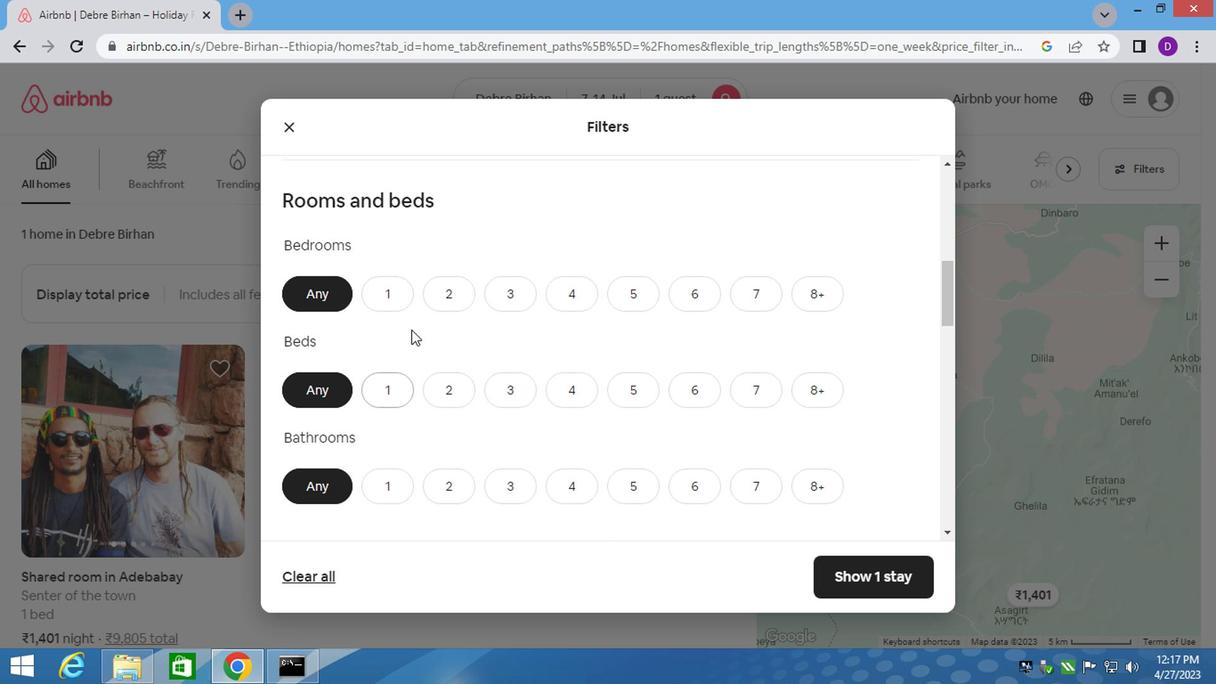 
Action: Mouse pressed left at (388, 288)
Screenshot: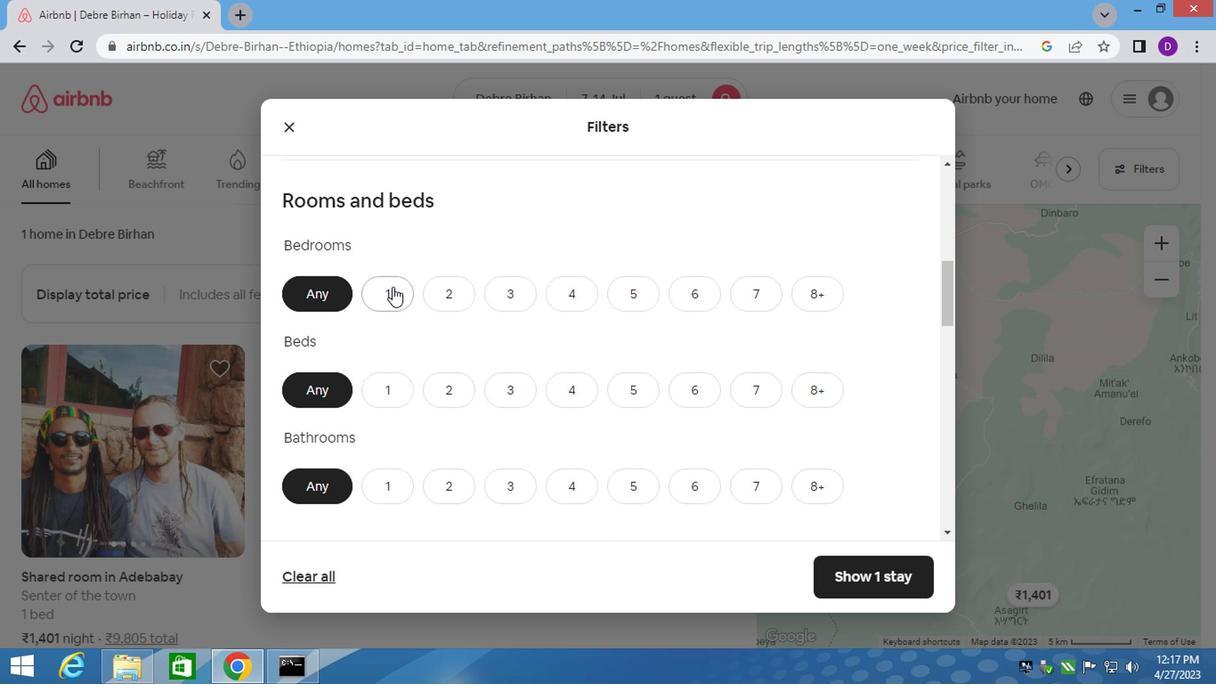 
Action: Mouse moved to (383, 400)
Screenshot: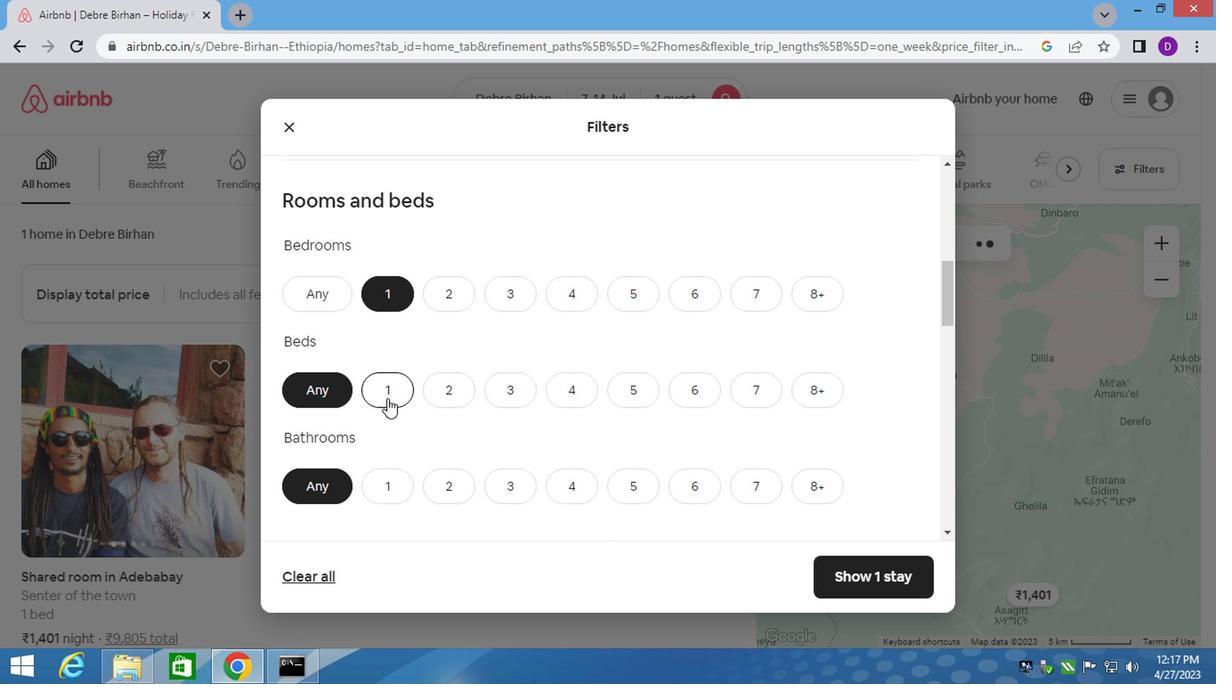 
Action: Mouse pressed left at (383, 400)
Screenshot: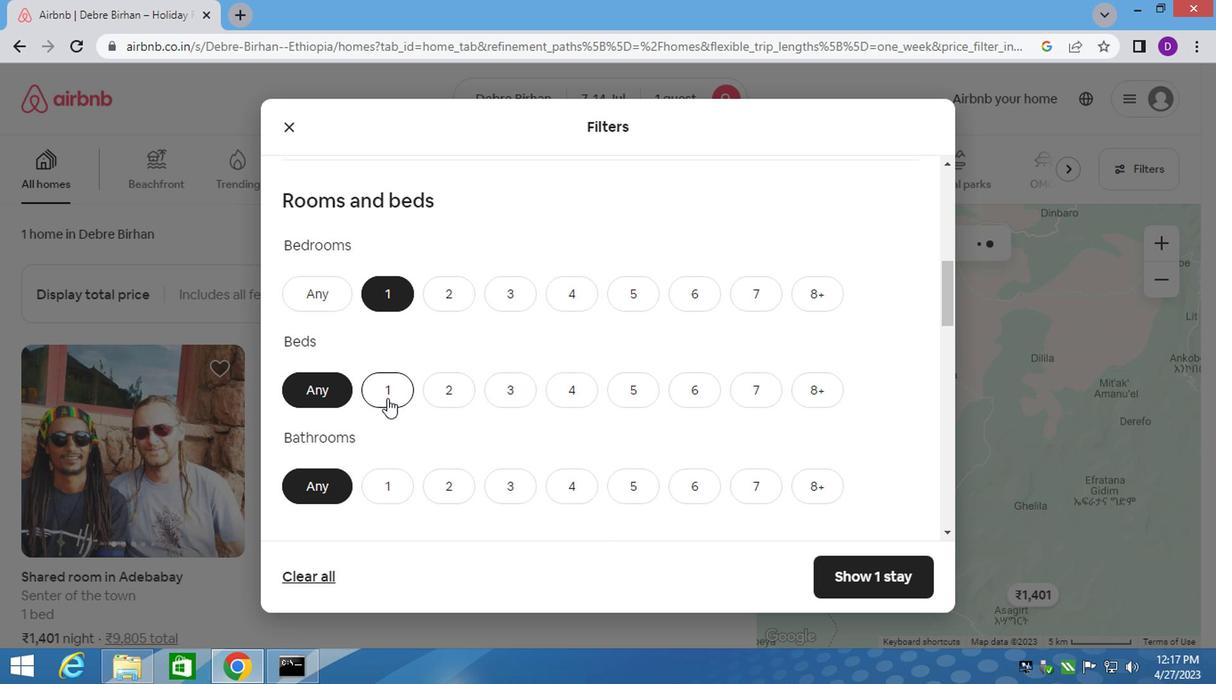 
Action: Mouse moved to (390, 477)
Screenshot: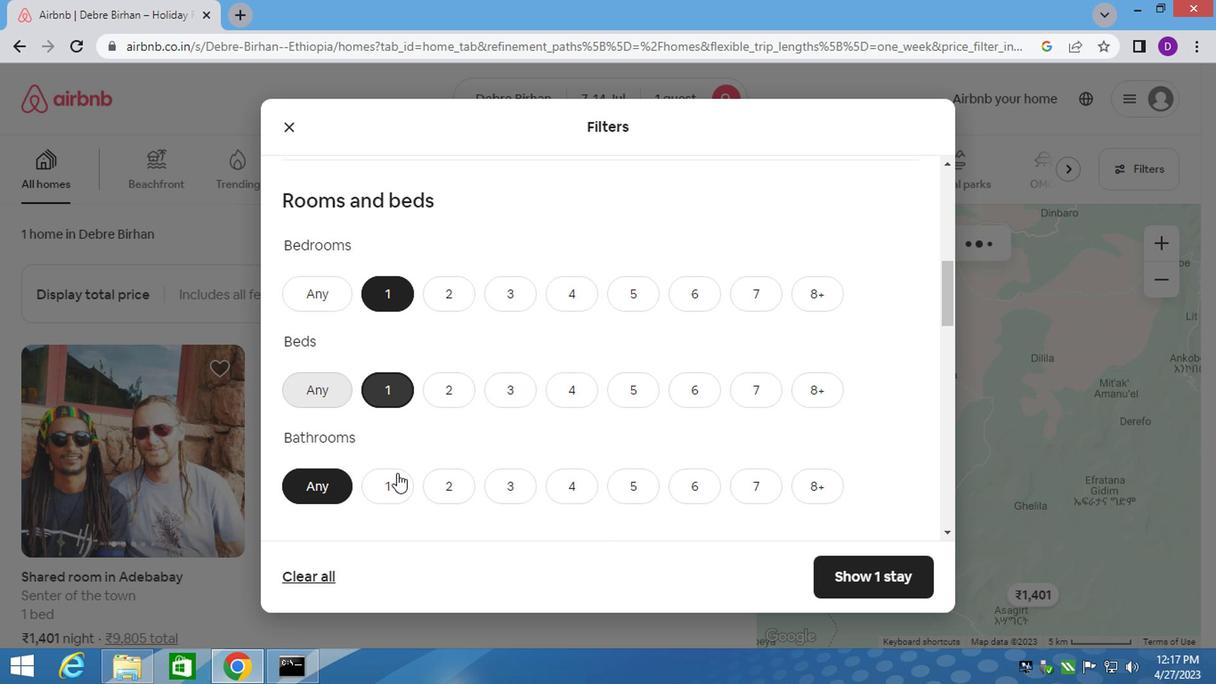 
Action: Mouse pressed left at (390, 477)
Screenshot: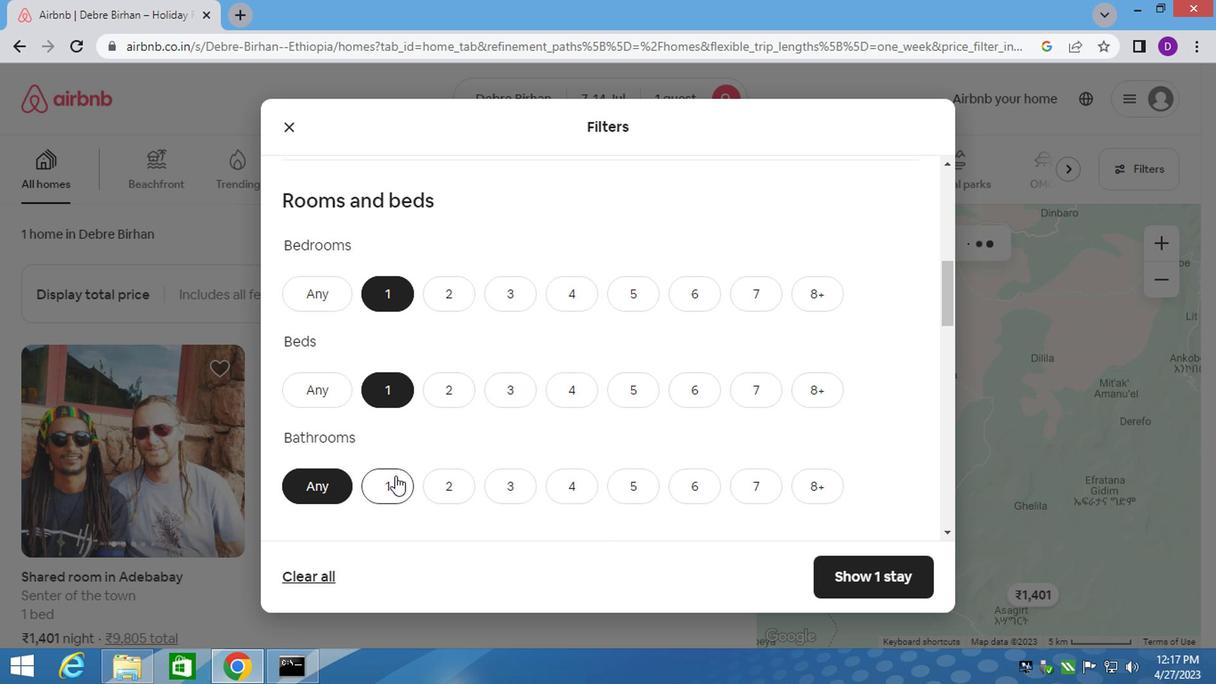 
Action: Mouse moved to (458, 442)
Screenshot: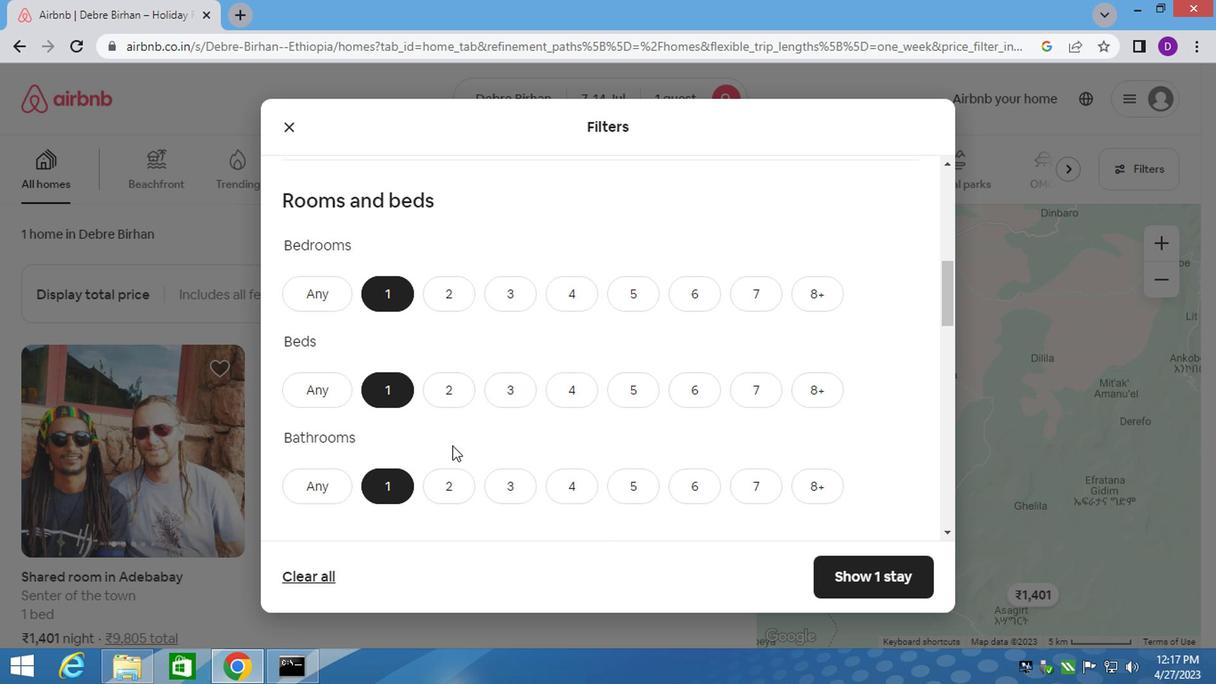 
Action: Mouse scrolled (458, 441) with delta (0, 0)
Screenshot: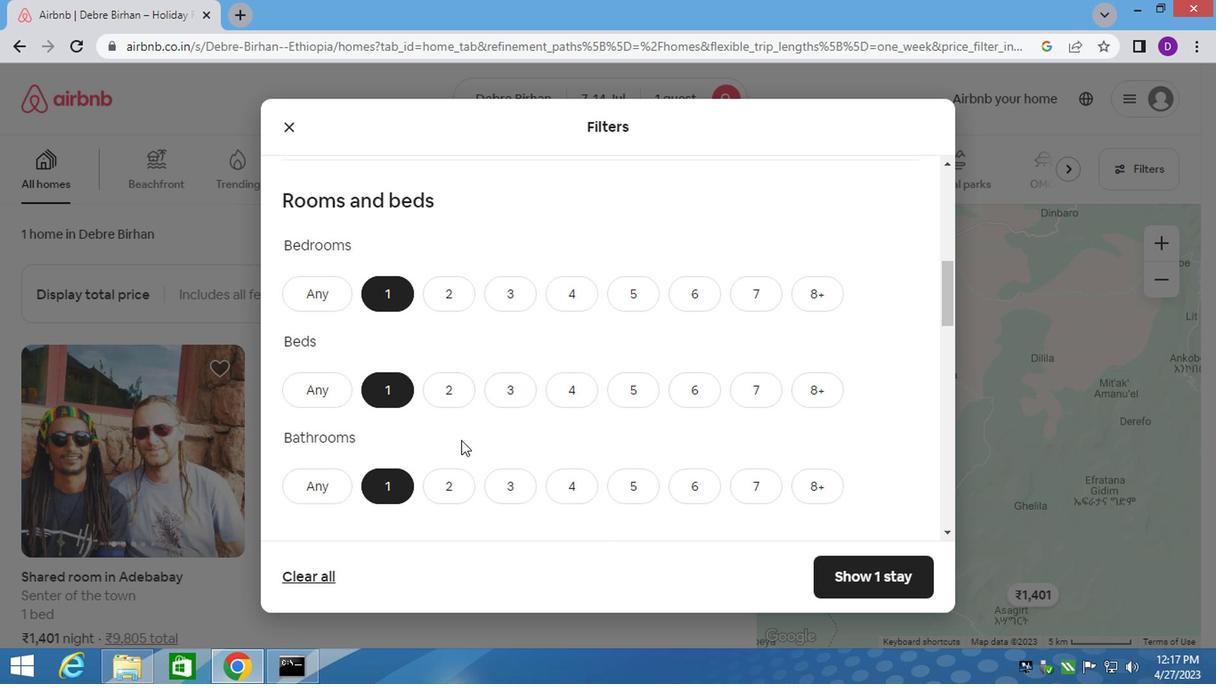 
Action: Mouse scrolled (458, 441) with delta (0, 0)
Screenshot: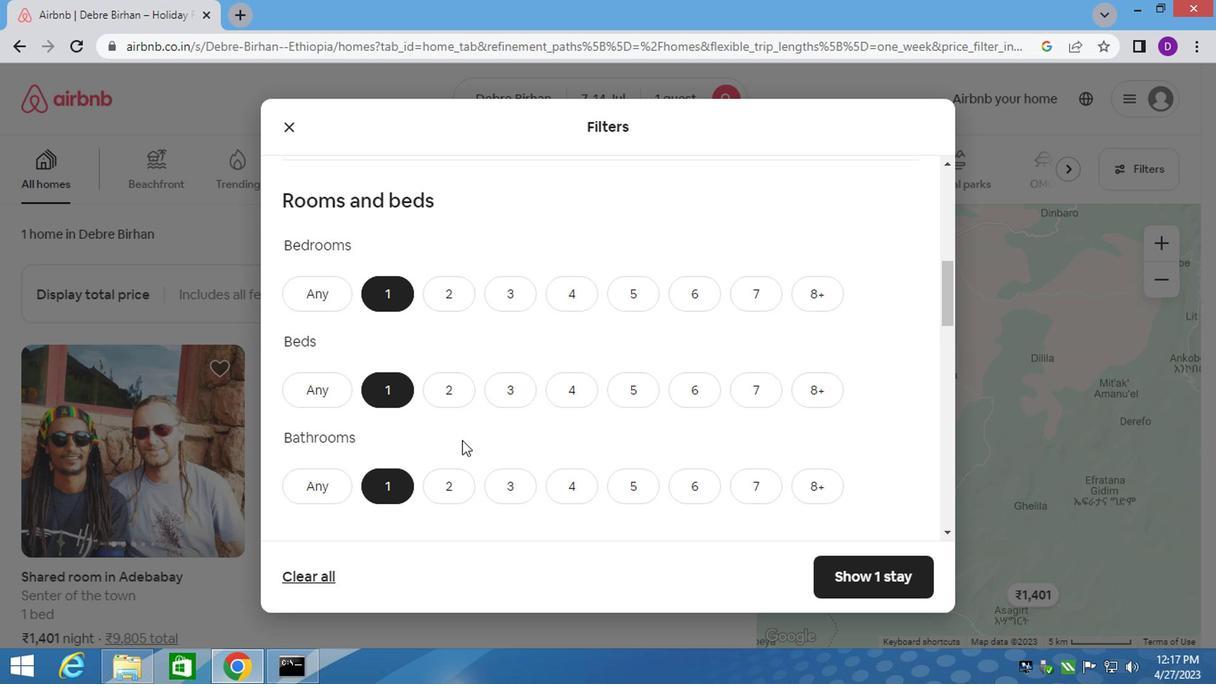 
Action: Mouse moved to (458, 441)
Screenshot: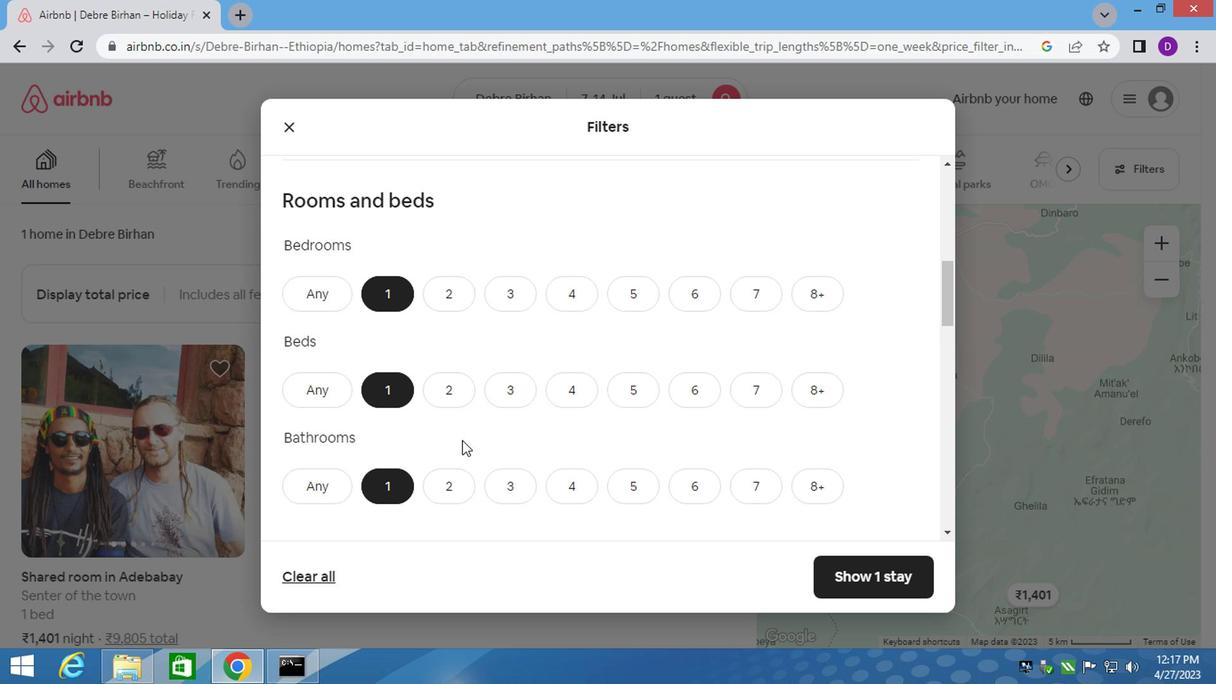 
Action: Mouse scrolled (458, 440) with delta (0, -1)
Screenshot: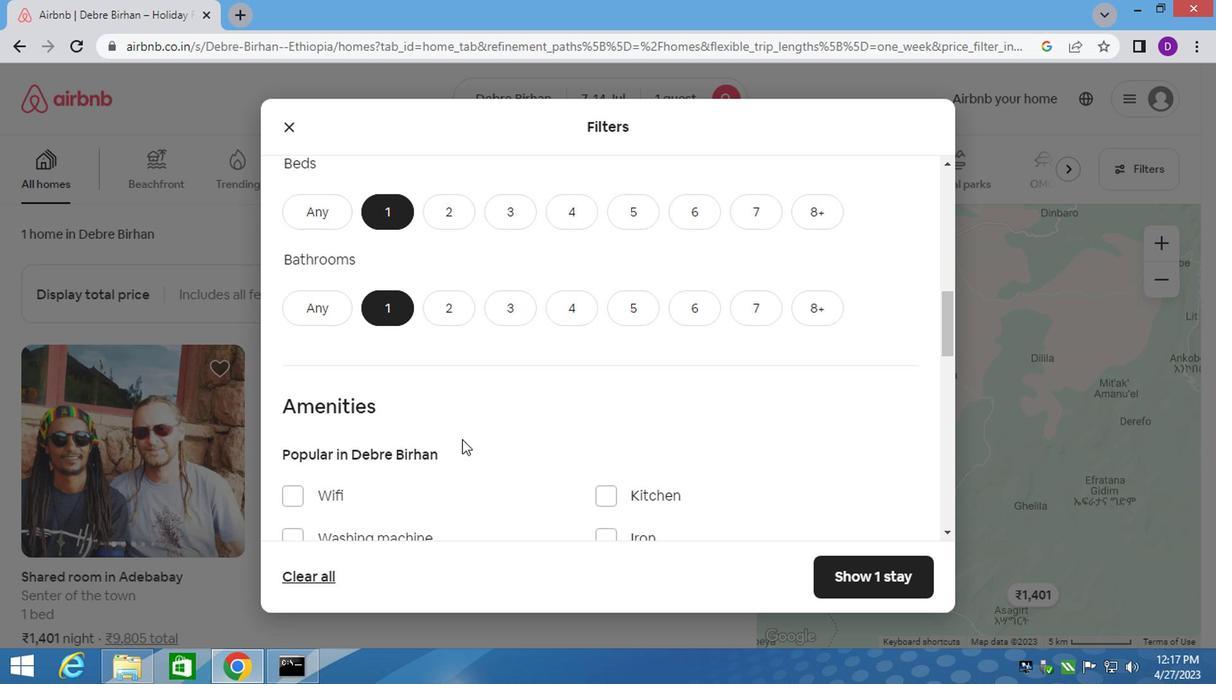 
Action: Mouse scrolled (458, 440) with delta (0, -1)
Screenshot: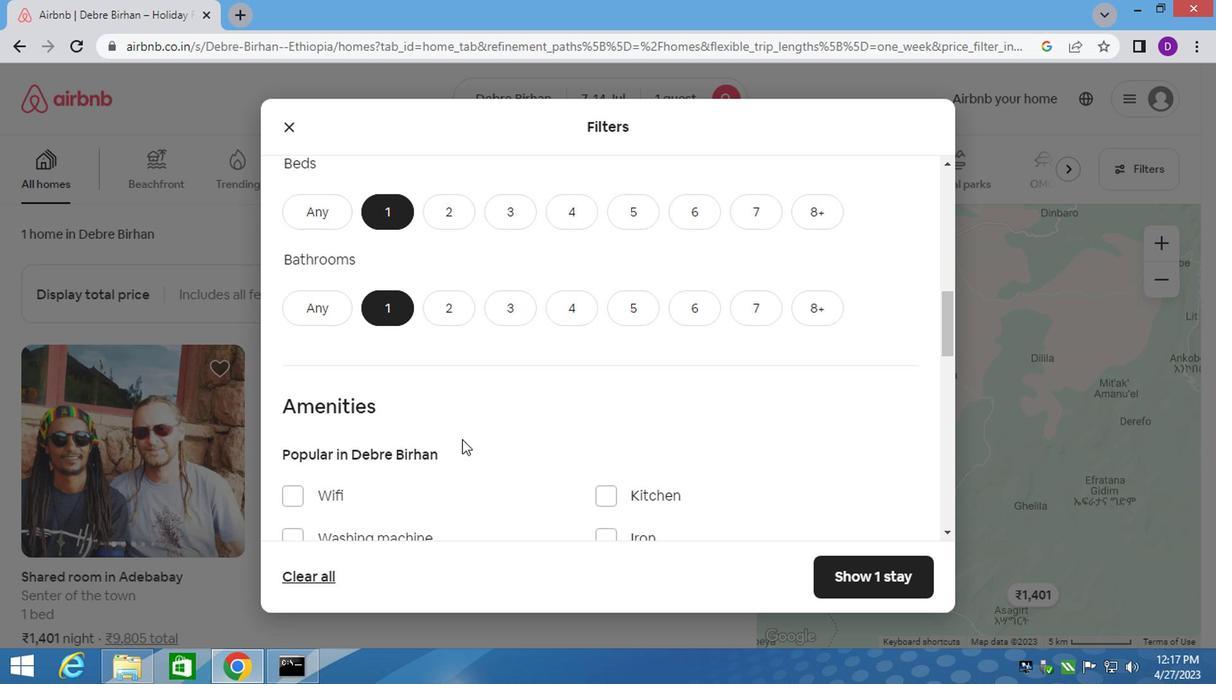 
Action: Mouse scrolled (458, 440) with delta (0, -1)
Screenshot: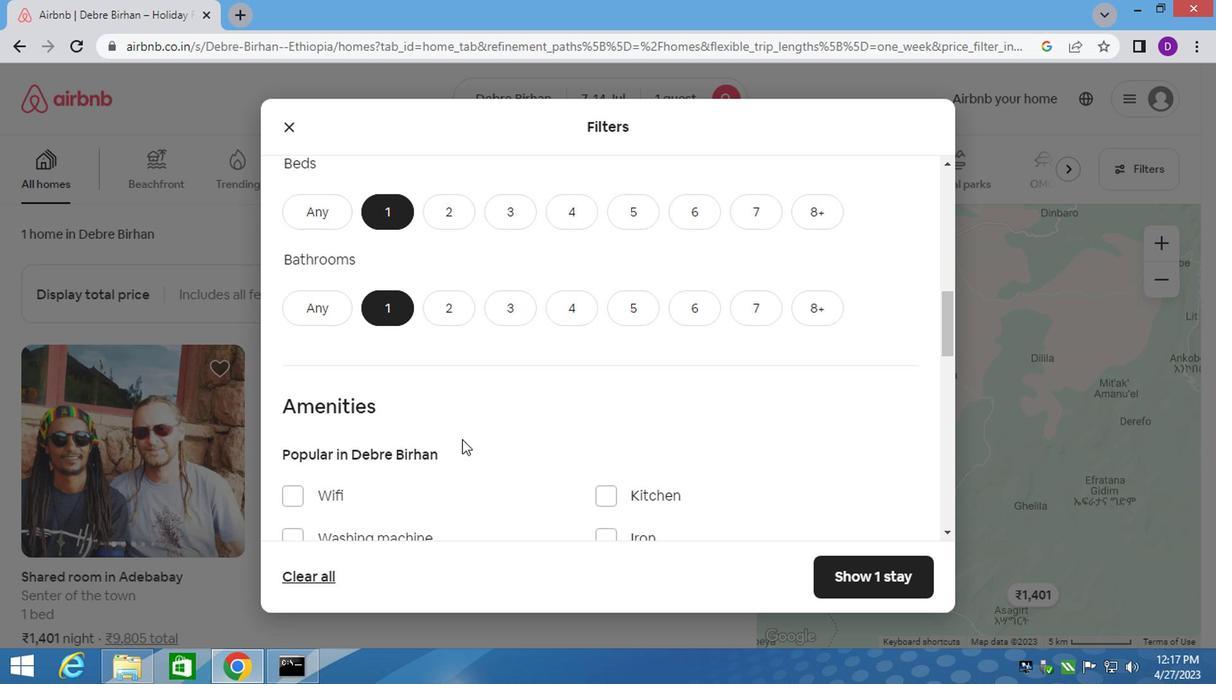 
Action: Mouse moved to (516, 433)
Screenshot: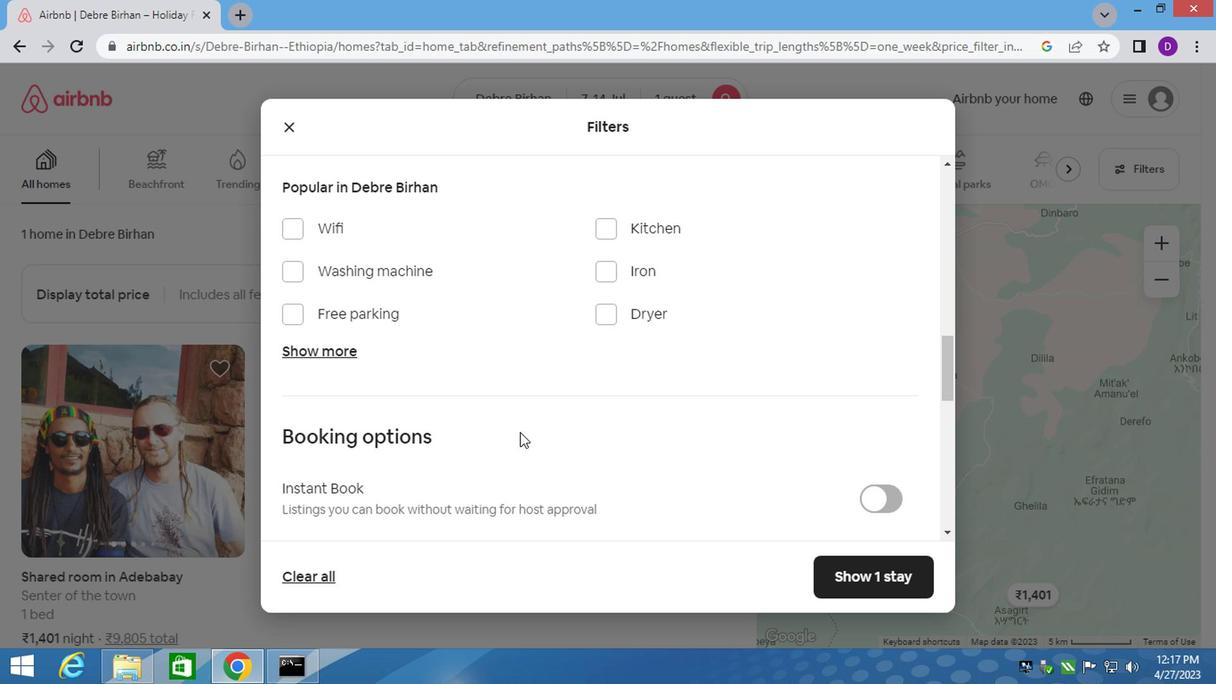 
Action: Mouse scrolled (516, 433) with delta (0, 0)
Screenshot: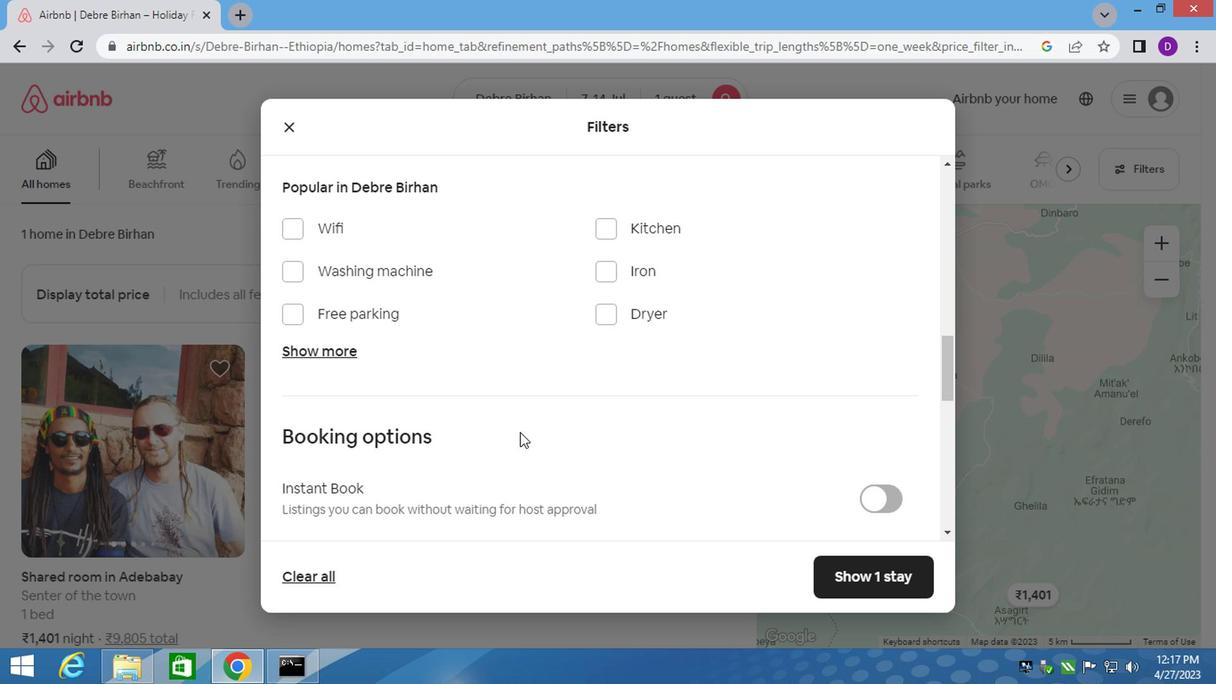 
Action: Mouse scrolled (516, 433) with delta (0, 0)
Screenshot: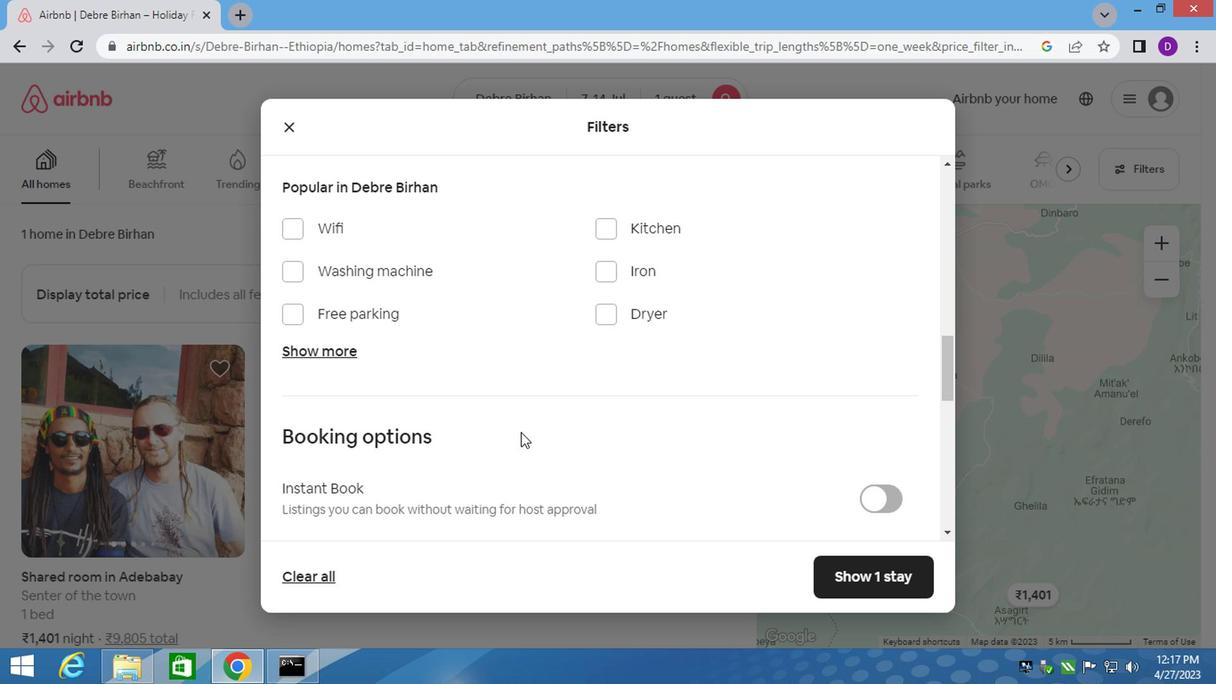
Action: Mouse moved to (864, 385)
Screenshot: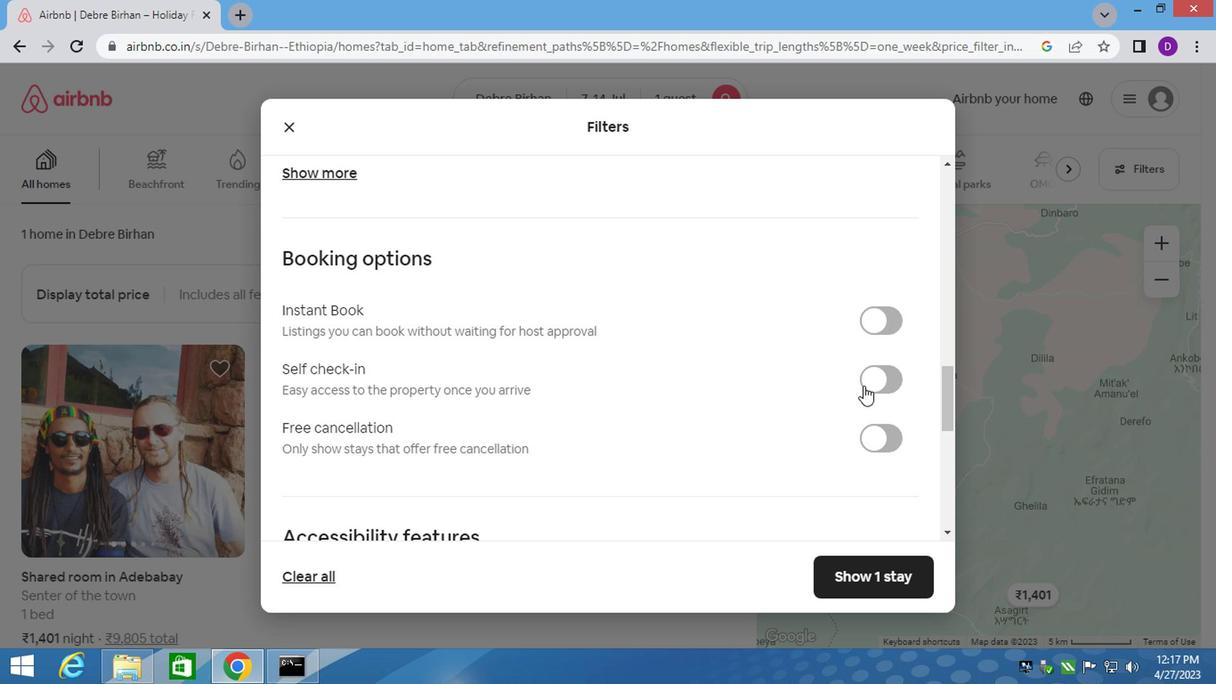 
Action: Mouse pressed left at (864, 385)
Screenshot: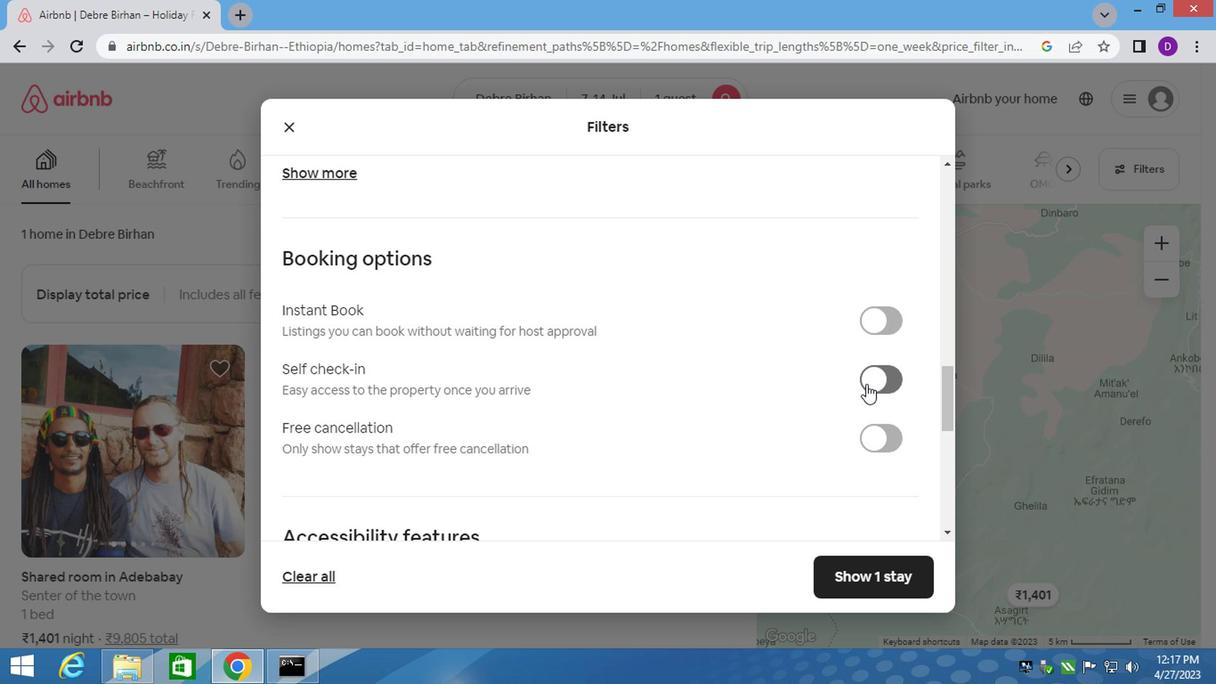 
Action: Mouse moved to (542, 446)
Screenshot: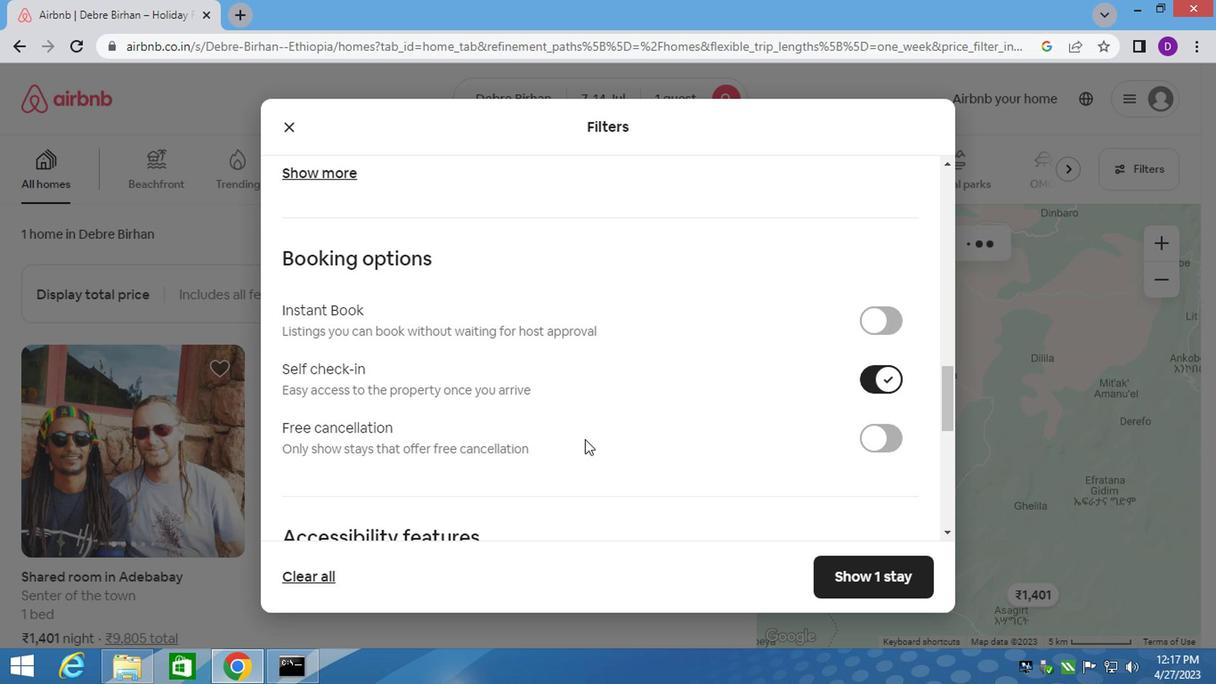 
Action: Mouse scrolled (542, 445) with delta (0, 0)
Screenshot: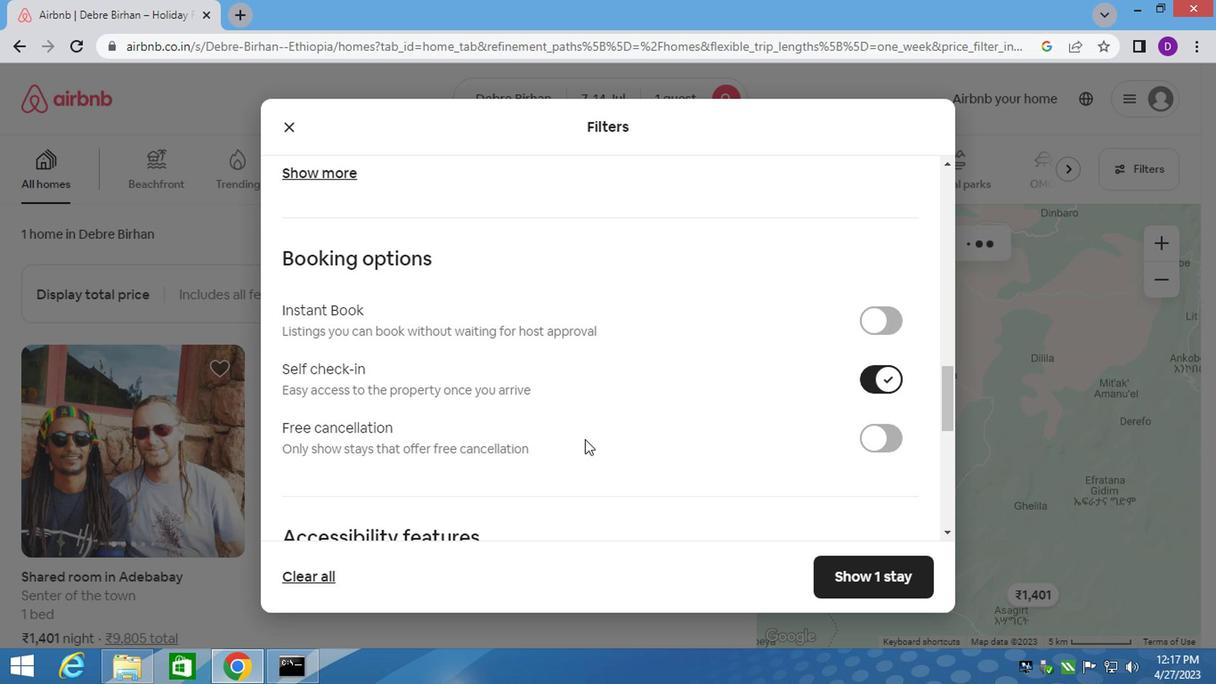 
Action: Mouse moved to (541, 447)
Screenshot: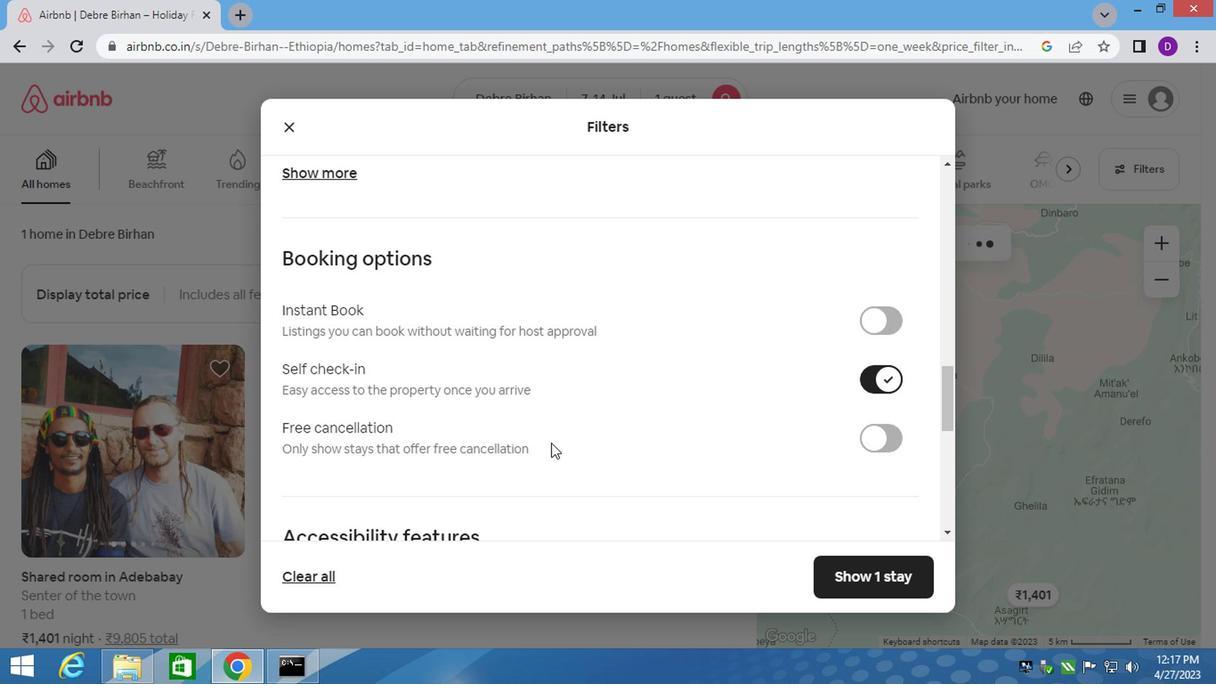 
Action: Mouse scrolled (541, 446) with delta (0, -1)
Screenshot: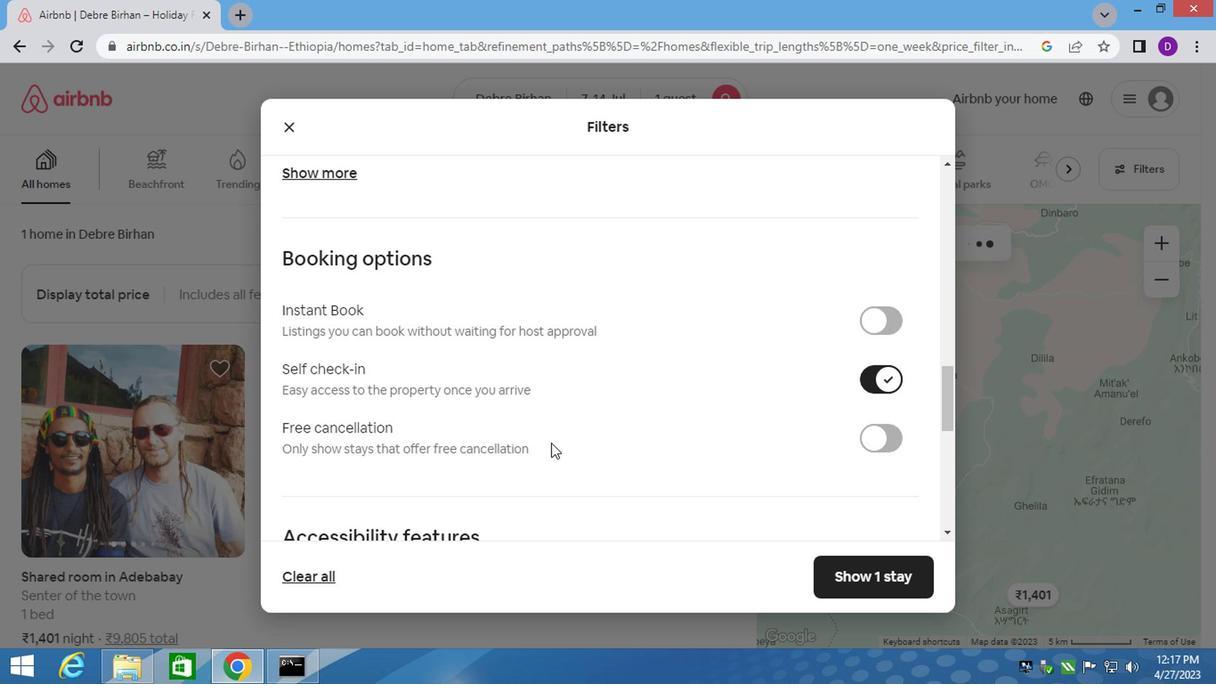 
Action: Mouse scrolled (541, 446) with delta (0, -1)
Screenshot: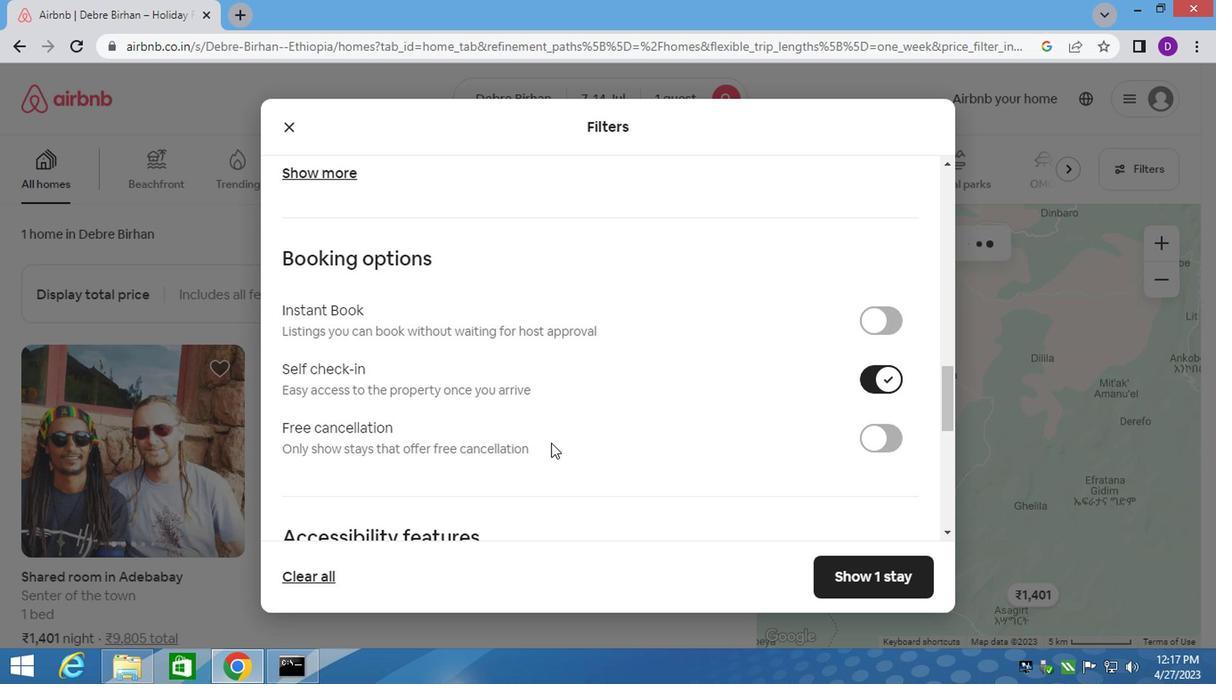 
Action: Mouse scrolled (541, 446) with delta (0, -1)
Screenshot: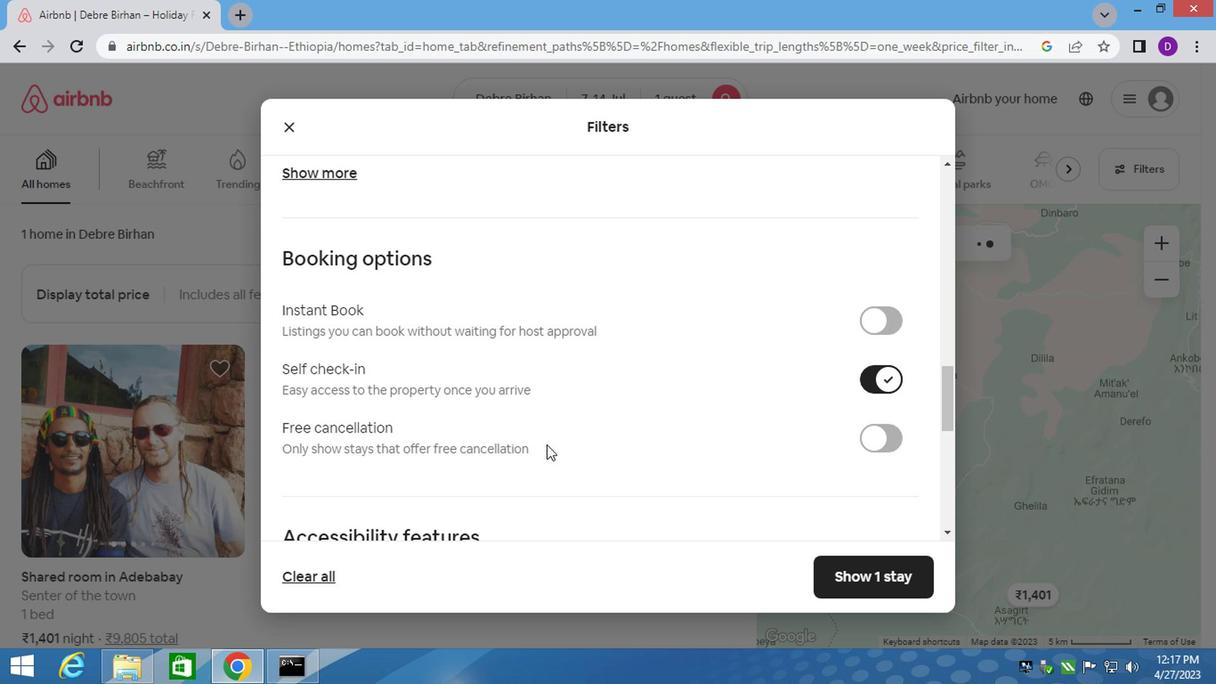 
Action: Mouse scrolled (541, 446) with delta (0, -1)
Screenshot: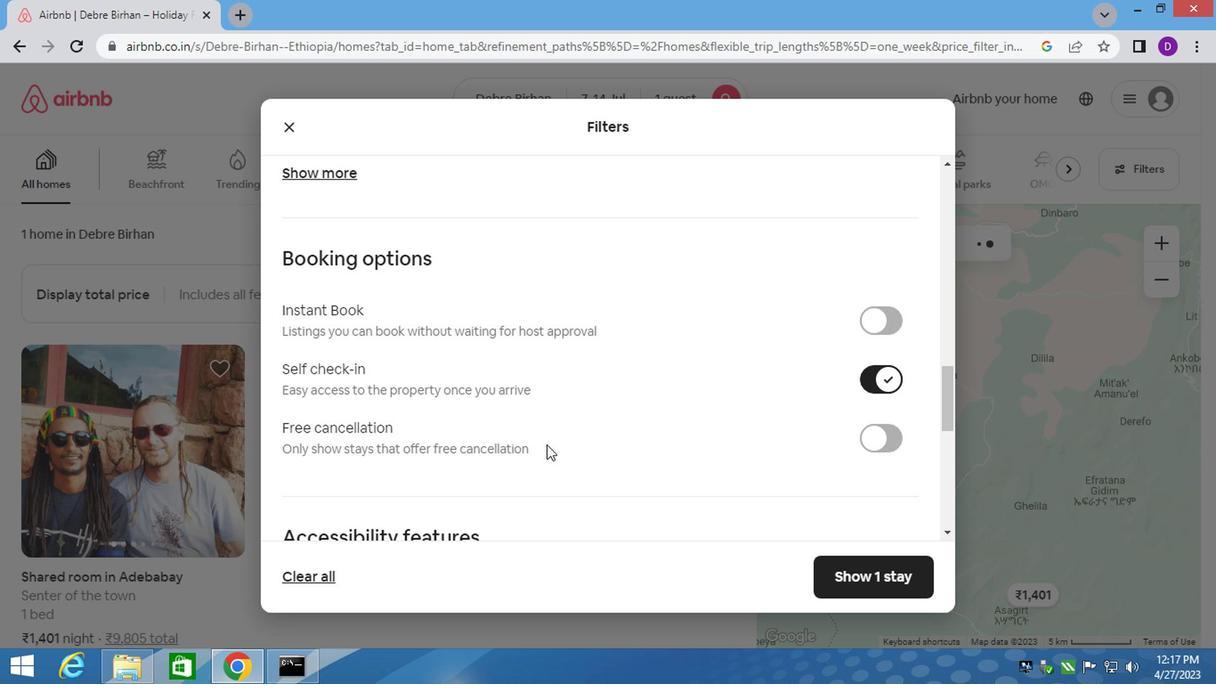 
Action: Mouse moved to (539, 448)
Screenshot: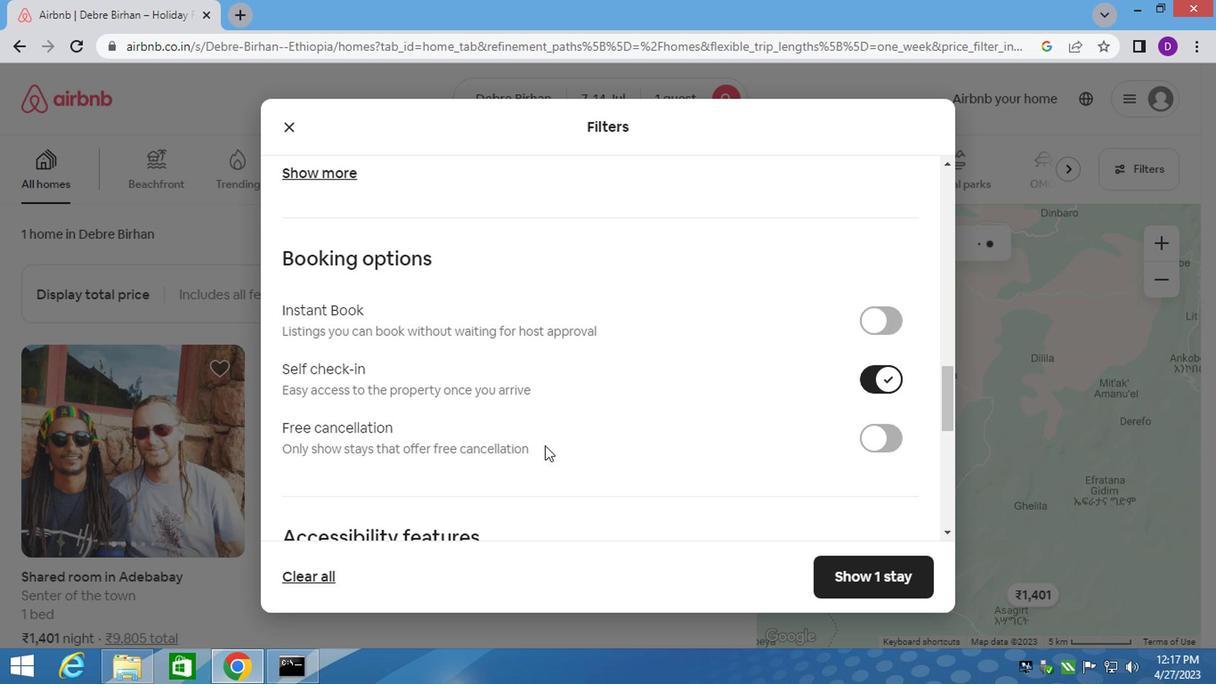
Action: Mouse scrolled (539, 447) with delta (0, 0)
Screenshot: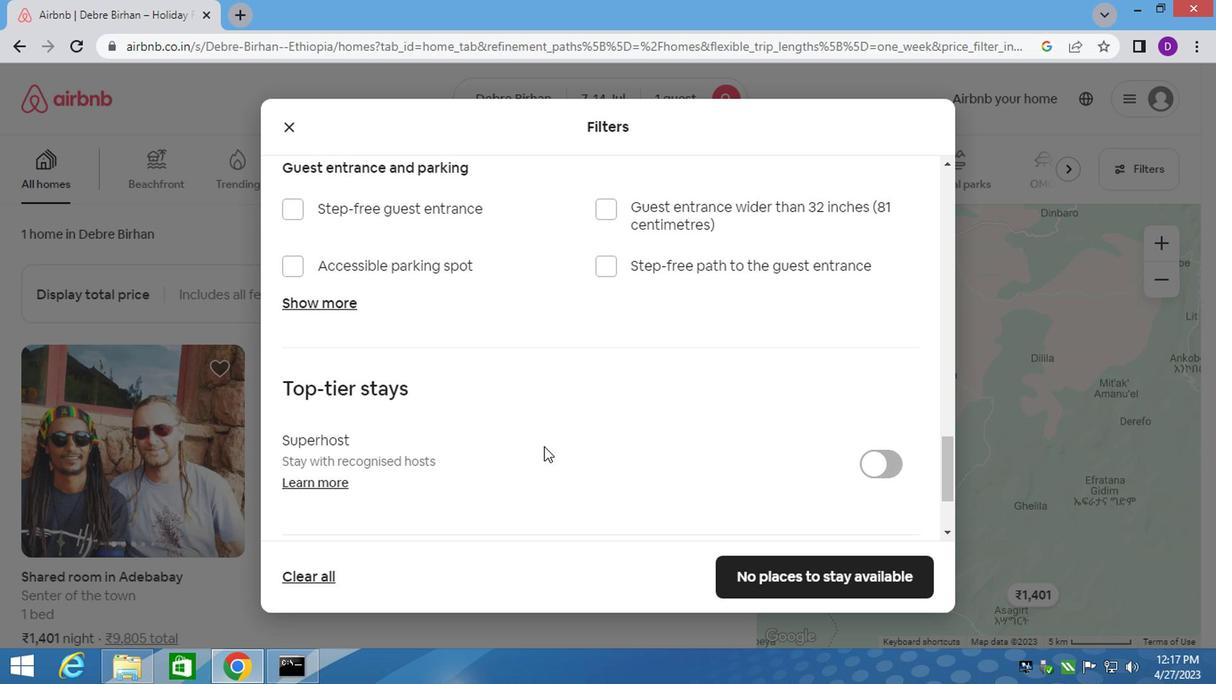 
Action: Mouse scrolled (539, 447) with delta (0, 0)
Screenshot: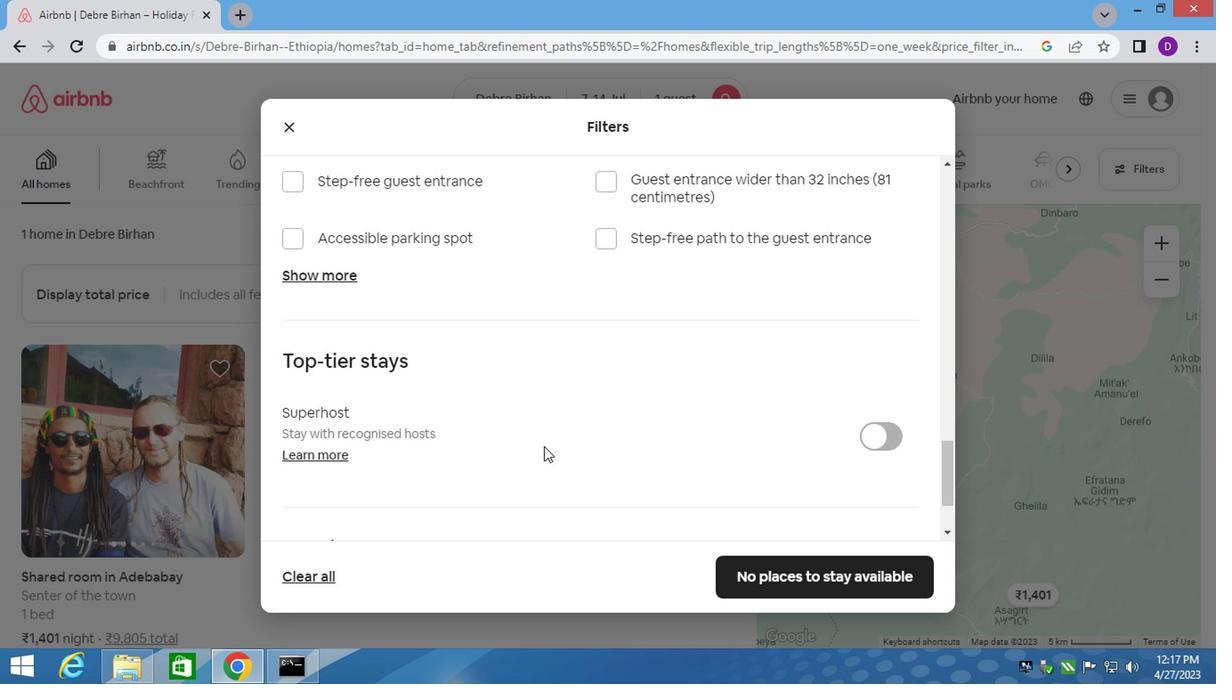 
Action: Mouse scrolled (539, 447) with delta (0, 0)
Screenshot: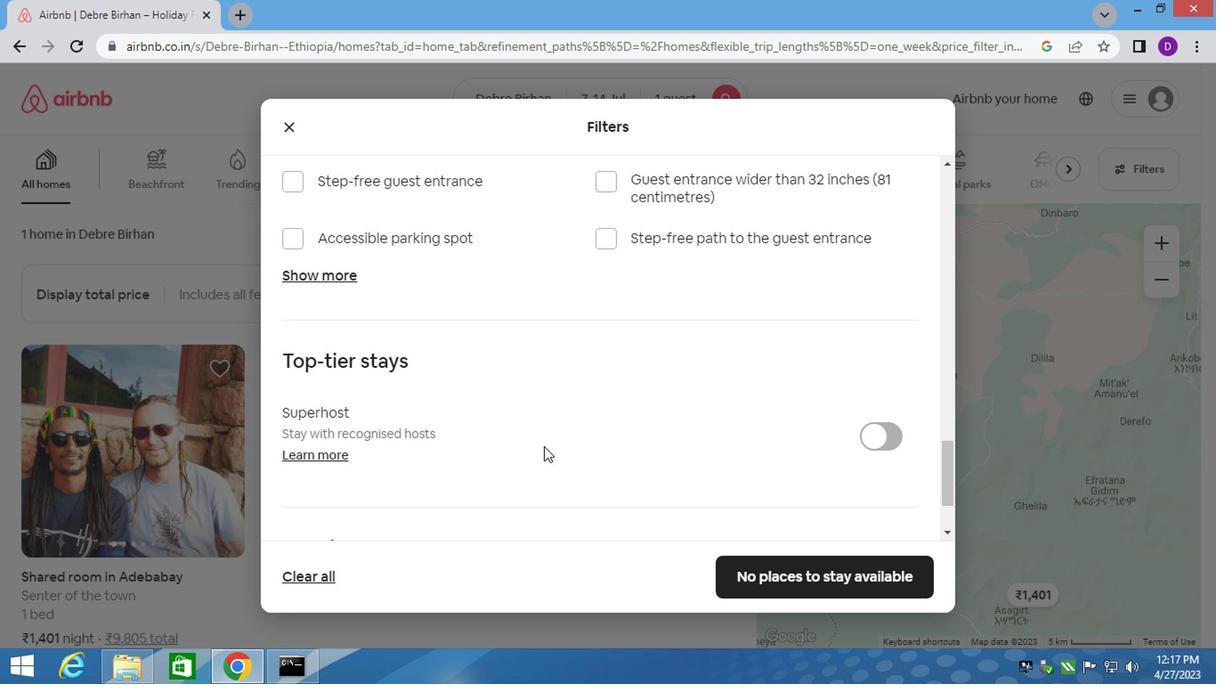 
Action: Mouse scrolled (539, 447) with delta (0, 0)
Screenshot: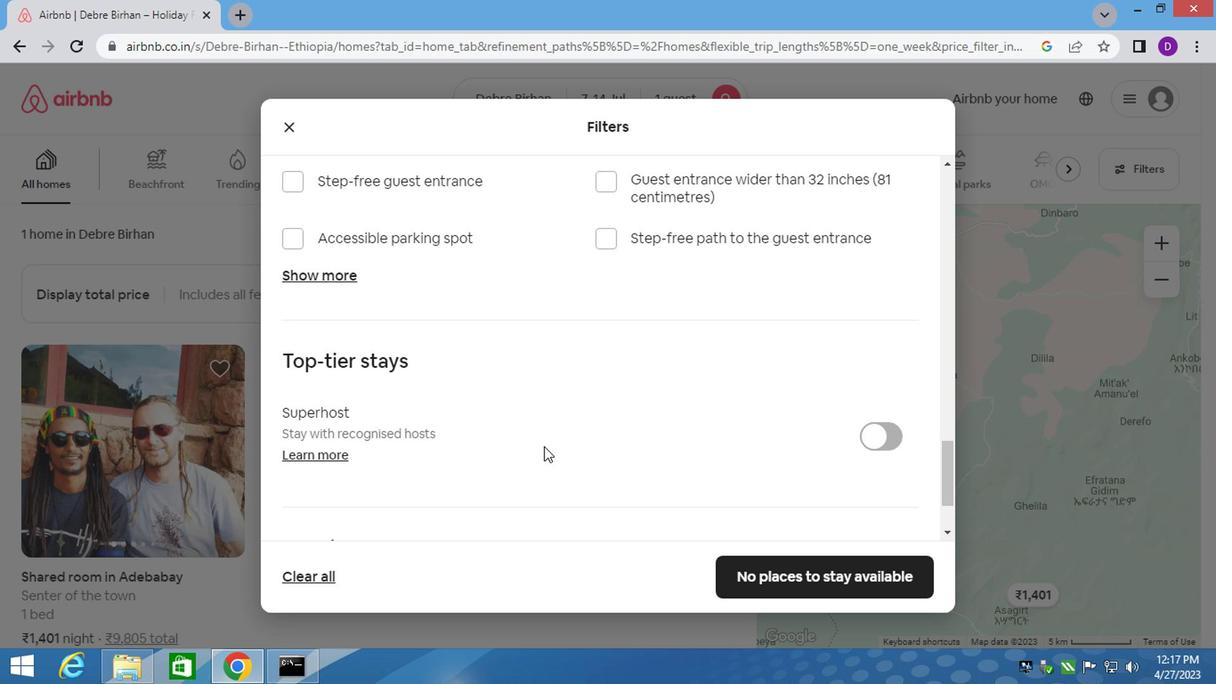 
Action: Mouse scrolled (539, 447) with delta (0, 0)
Screenshot: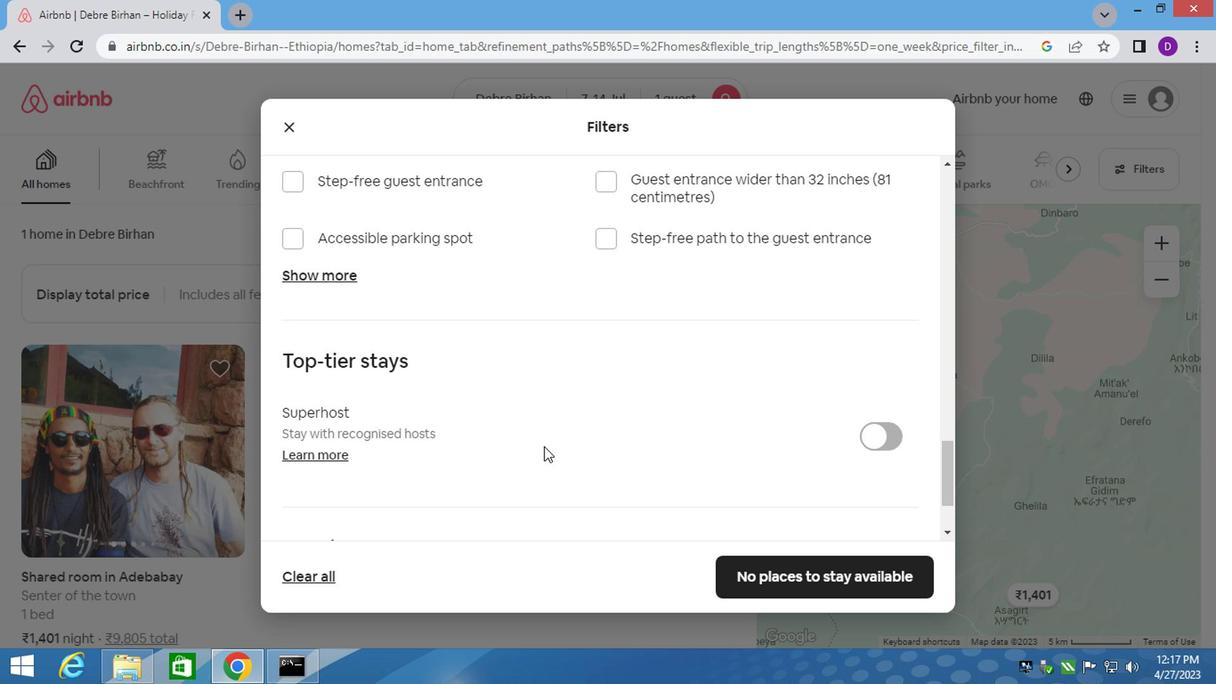 
Action: Mouse scrolled (539, 447) with delta (0, 0)
Screenshot: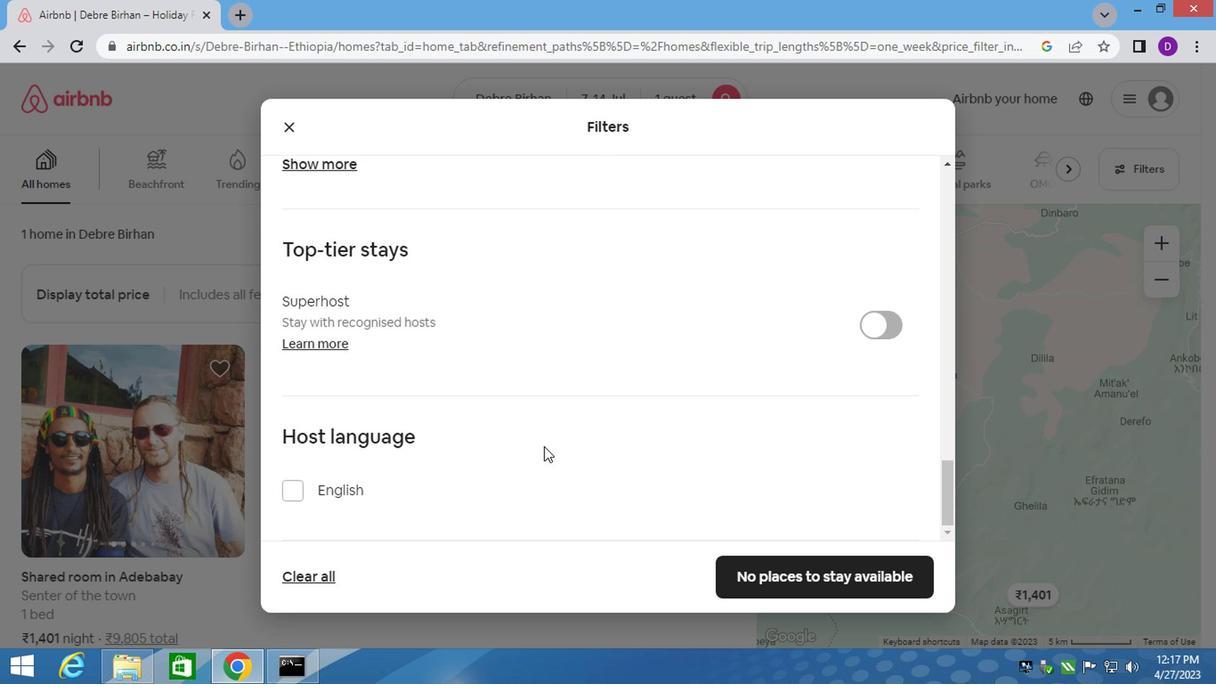
Action: Mouse scrolled (539, 447) with delta (0, 0)
Screenshot: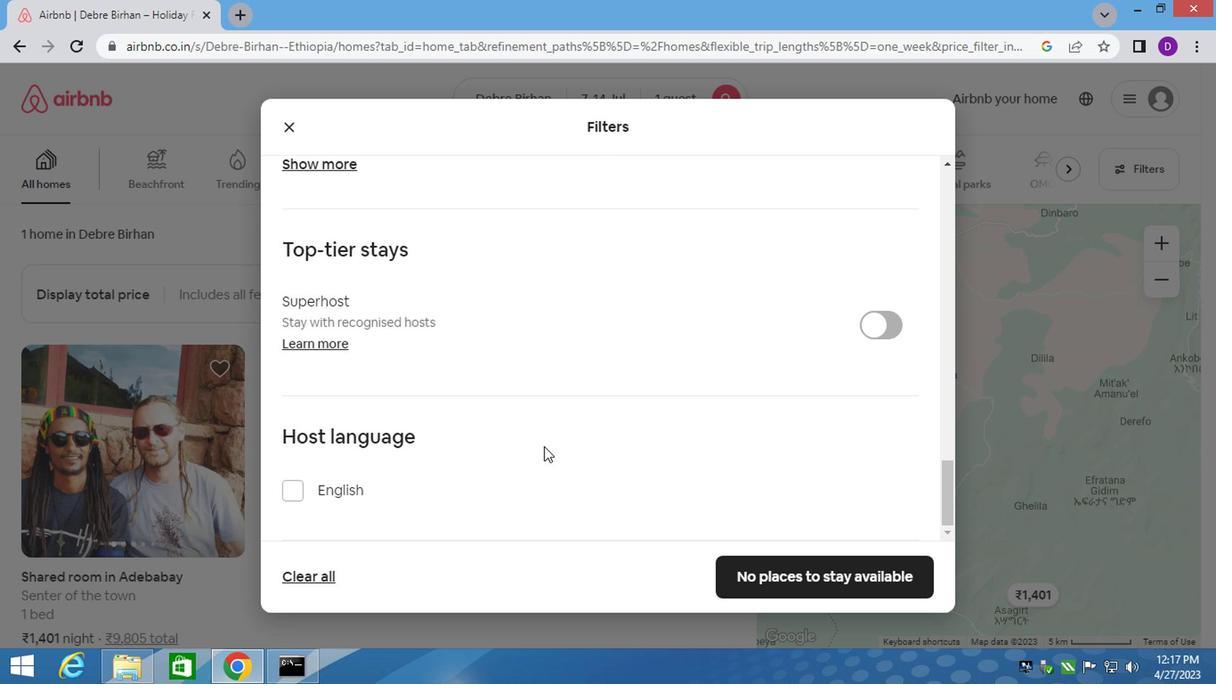 
Action: Mouse scrolled (539, 447) with delta (0, 0)
Screenshot: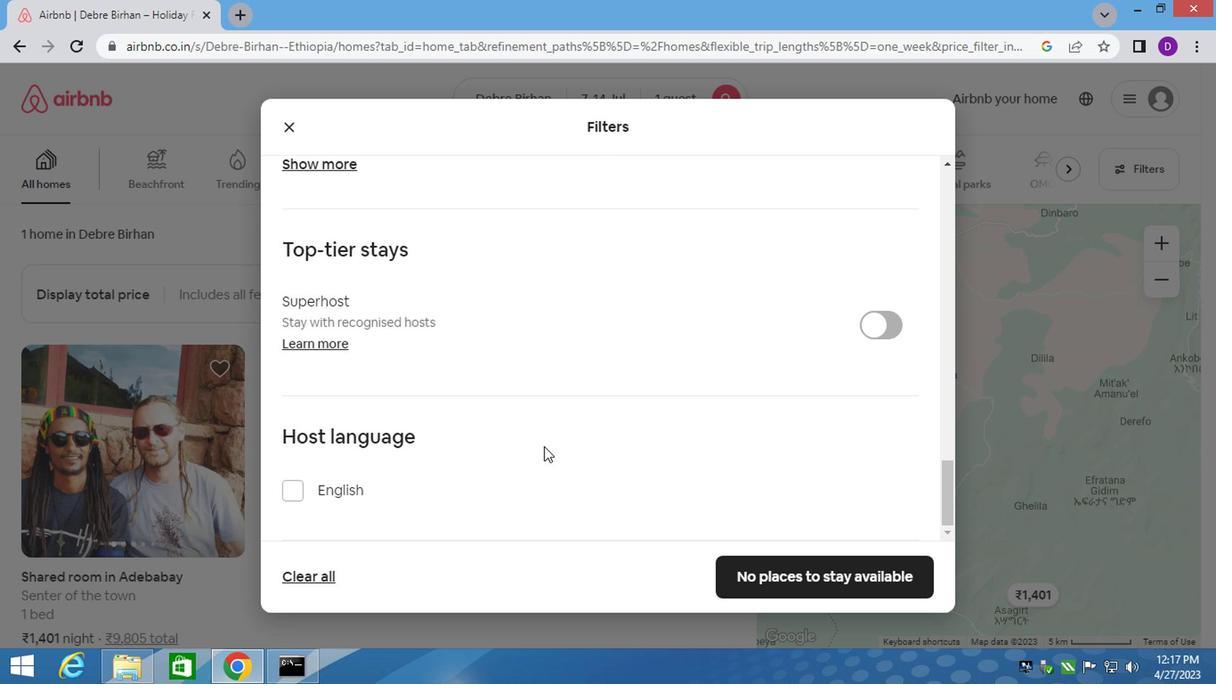 
Action: Mouse moved to (538, 449)
Screenshot: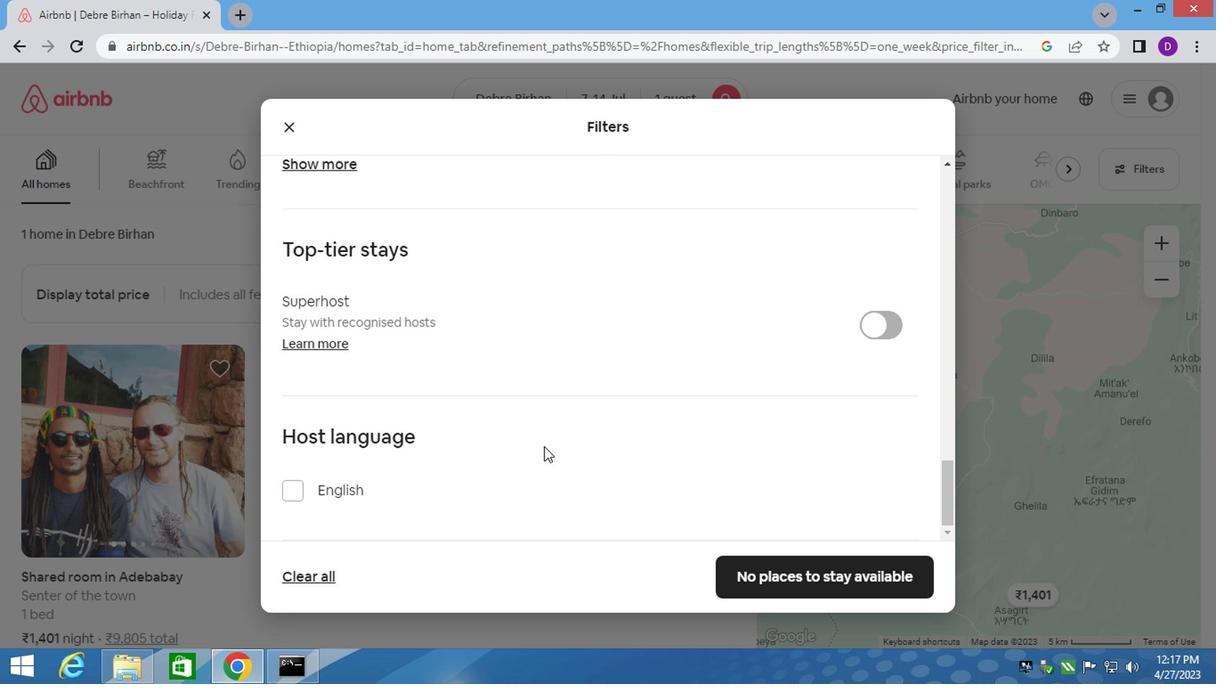 
Action: Mouse scrolled (538, 448) with delta (0, 0)
Screenshot: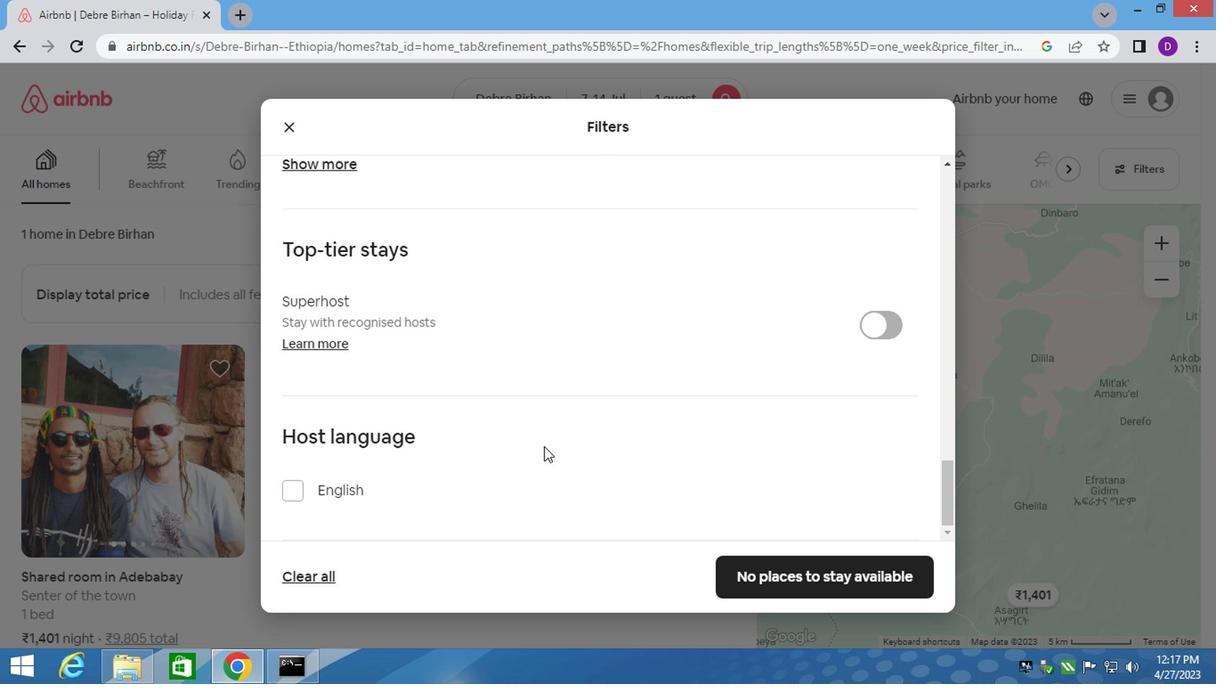 
Action: Mouse moved to (295, 494)
Screenshot: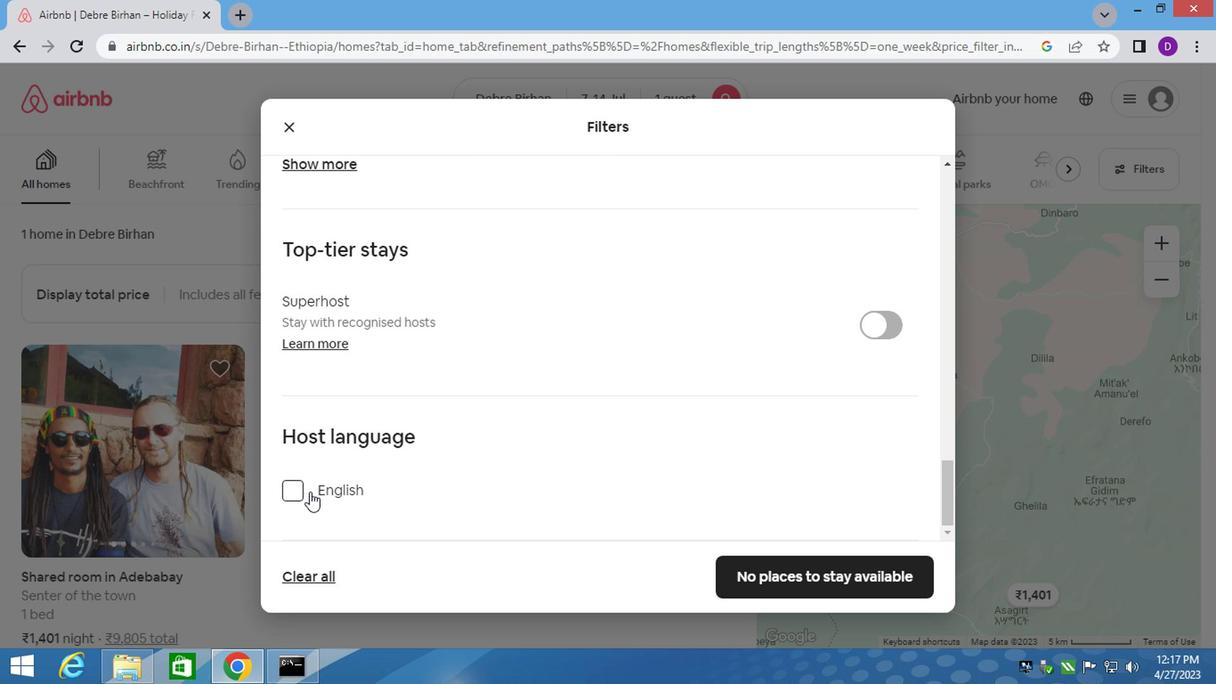 
Action: Mouse pressed left at (295, 494)
Screenshot: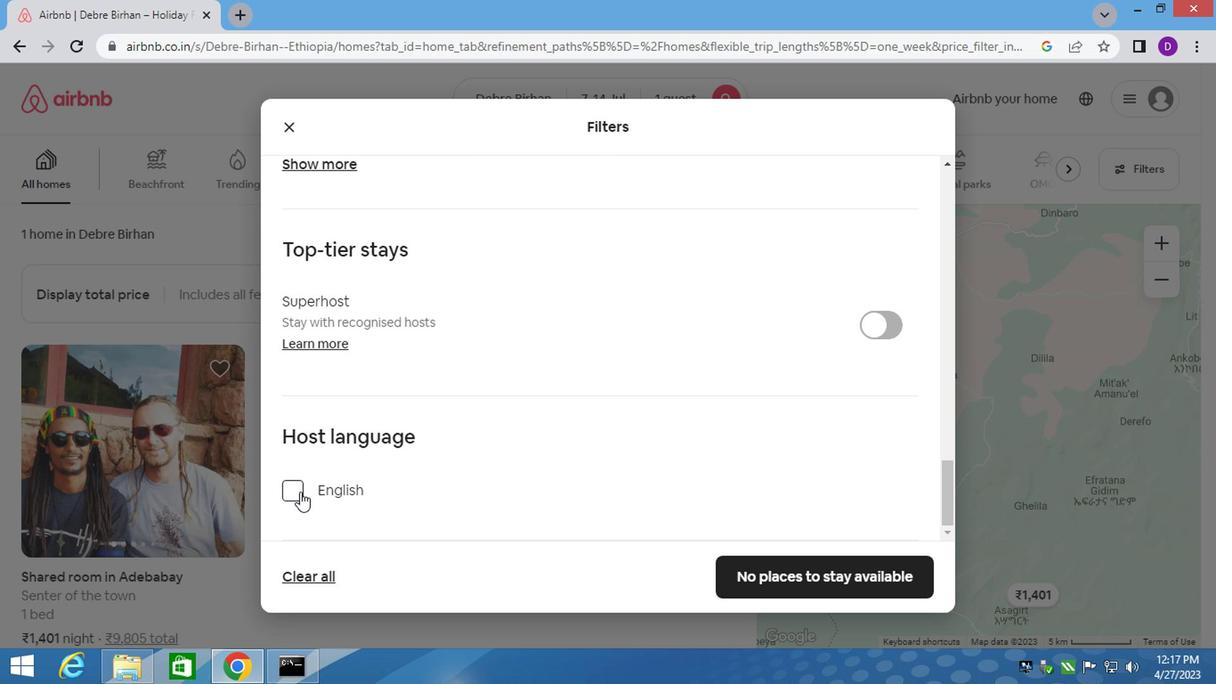
Action: Mouse moved to (755, 526)
Screenshot: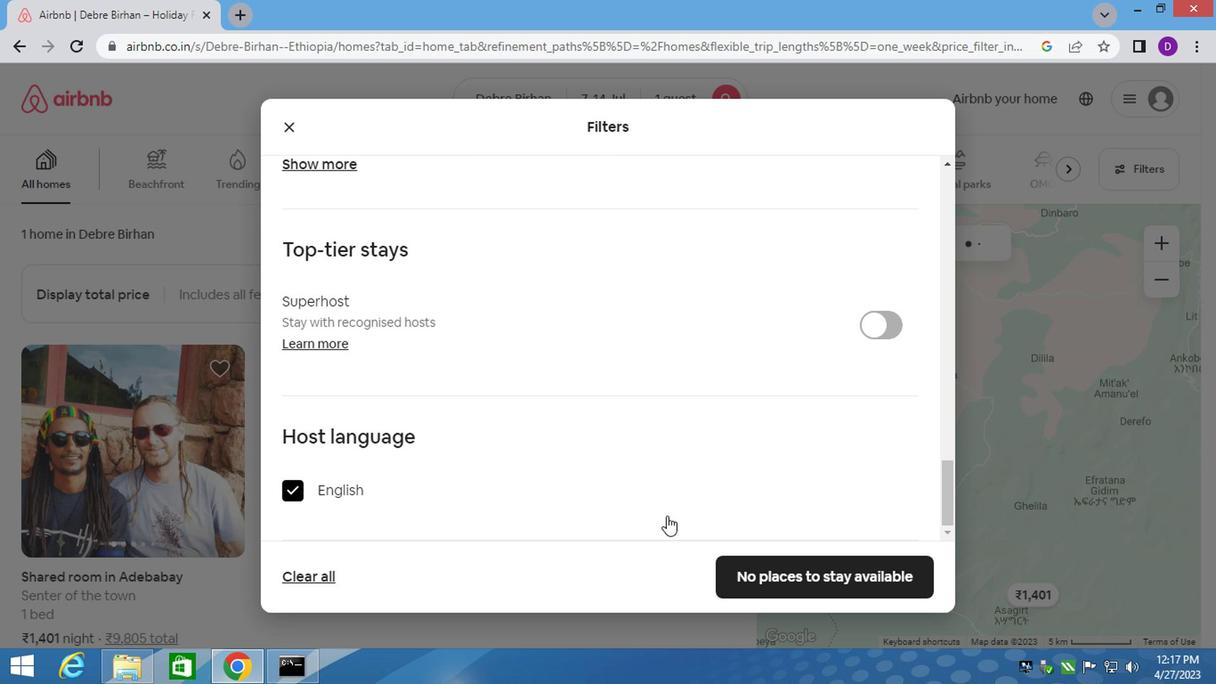 
Action: Mouse scrolled (731, 523) with delta (0, -1)
Screenshot: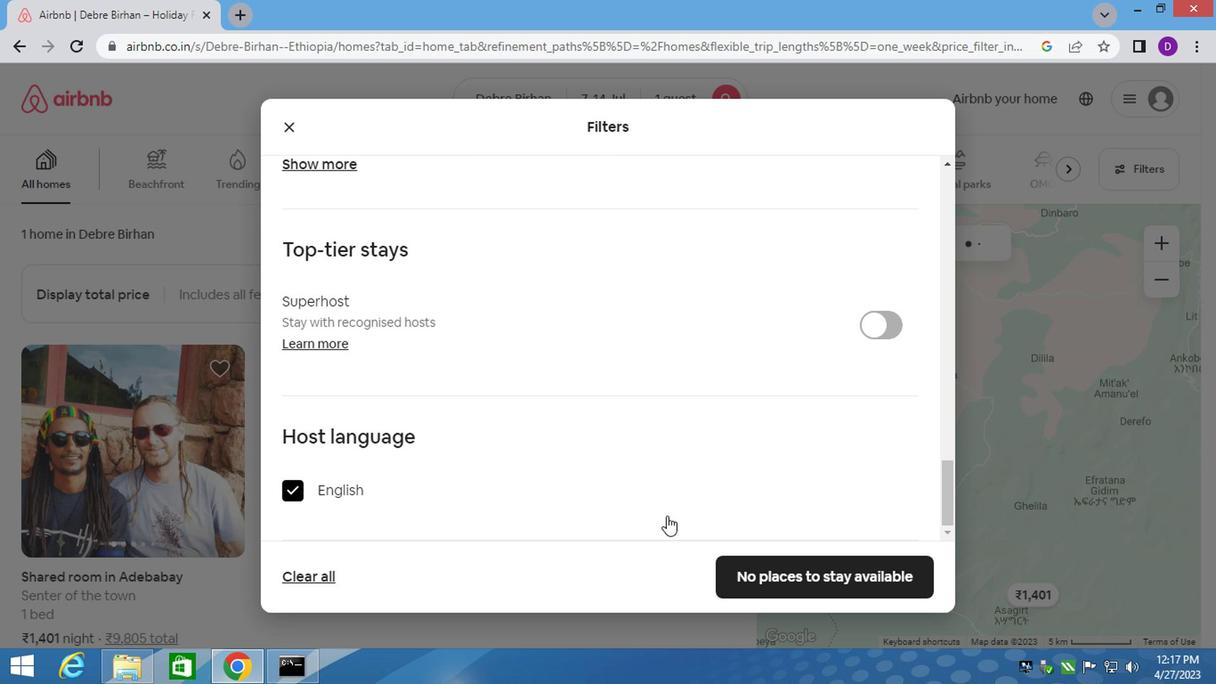 
Action: Mouse moved to (822, 570)
Screenshot: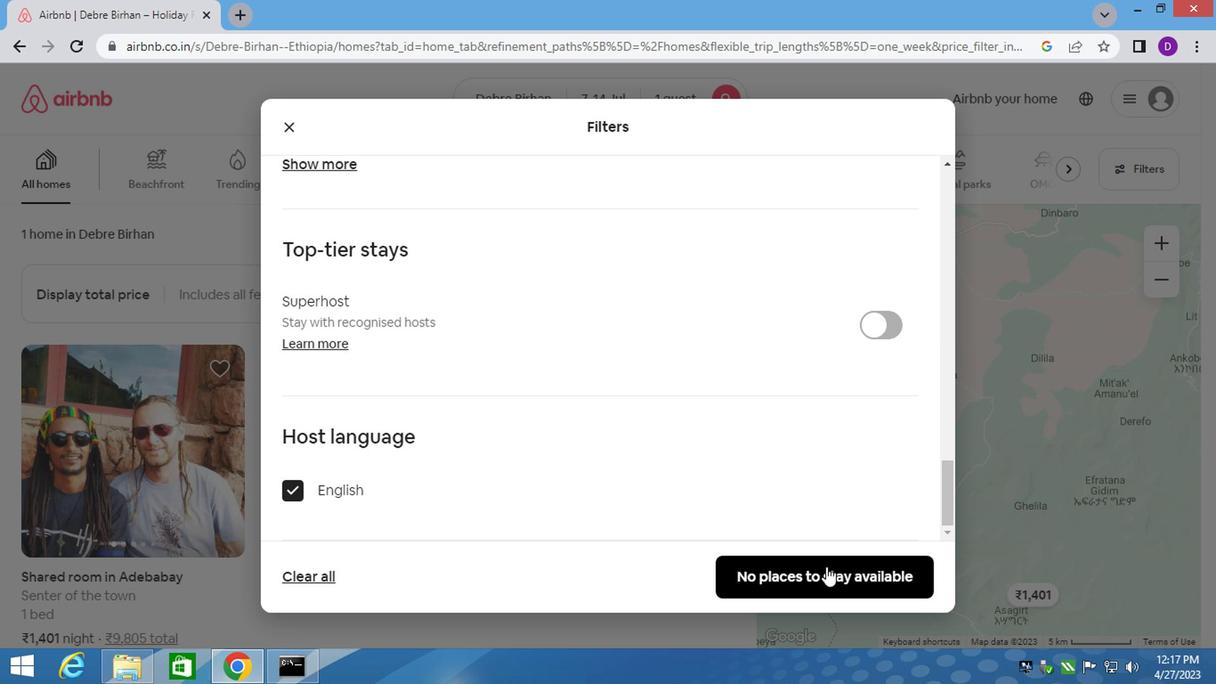 
Action: Mouse pressed left at (822, 570)
Screenshot: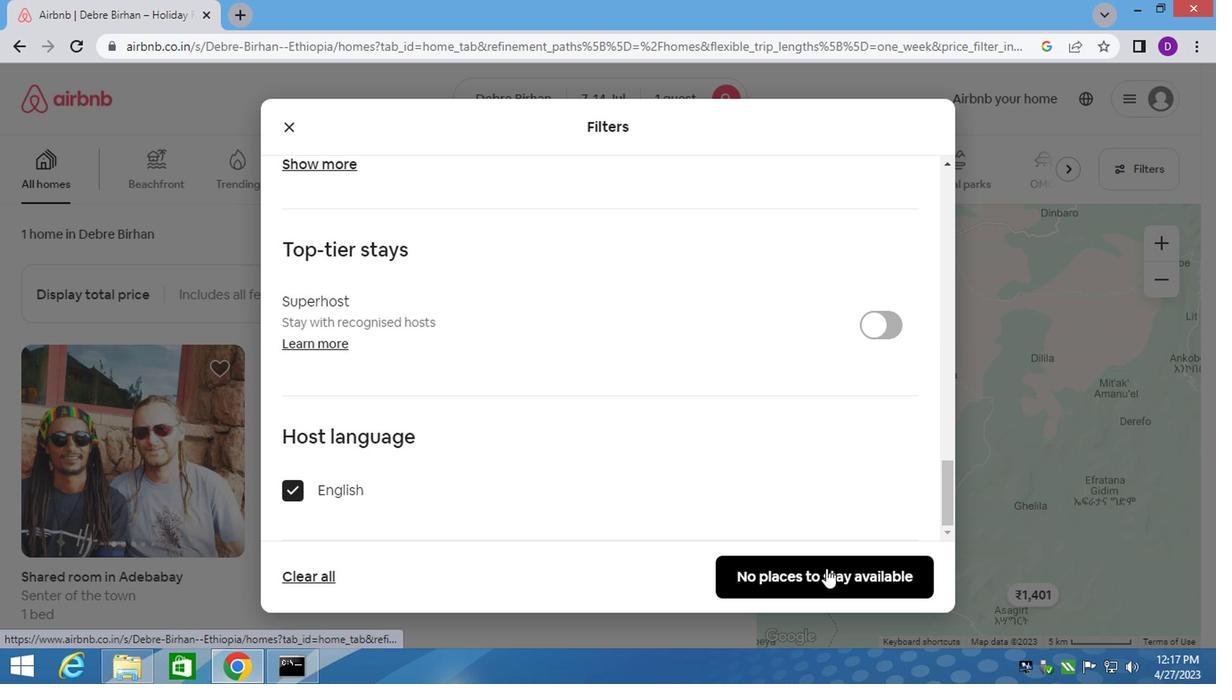 
Action: Mouse moved to (685, 428)
Screenshot: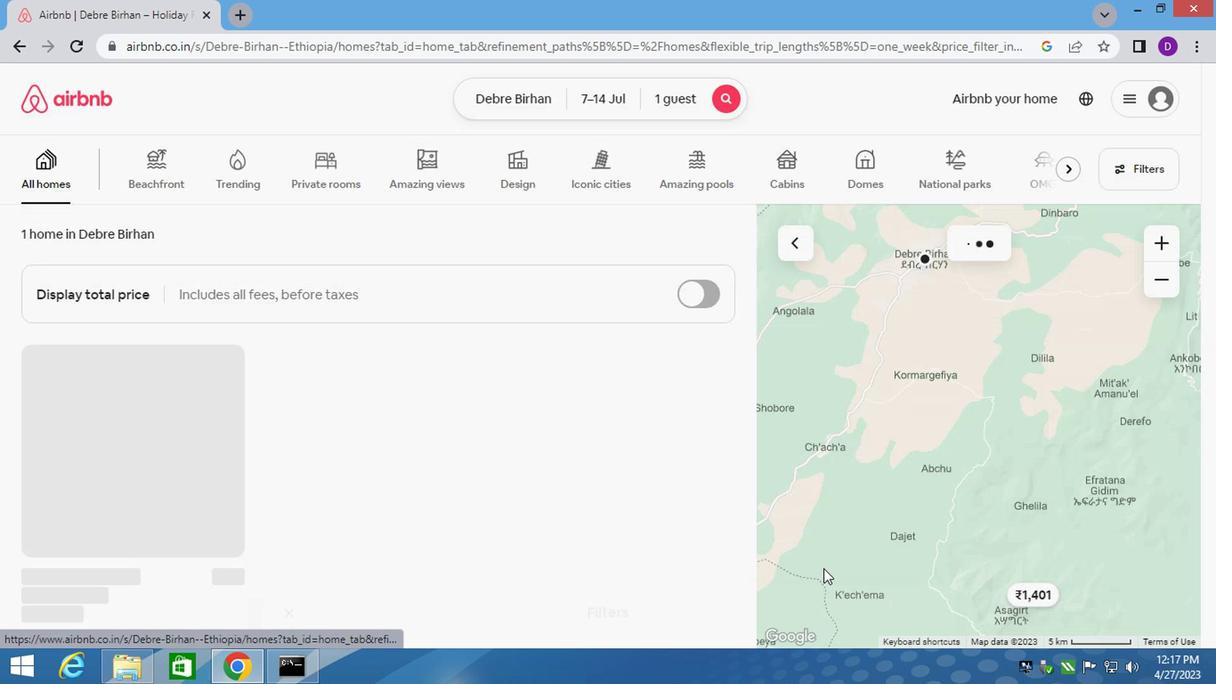 
